 Task: Find connections with filter location Mandurah with filter topic #Hiringandpromotionwith filter profile language French with filter current company ABC Consultants with filter school Bengal Institute of Business Studies with filter industry Airlines and Aviation with filter service category Technical with filter keywords title Painter
Action: Mouse moved to (498, 94)
Screenshot: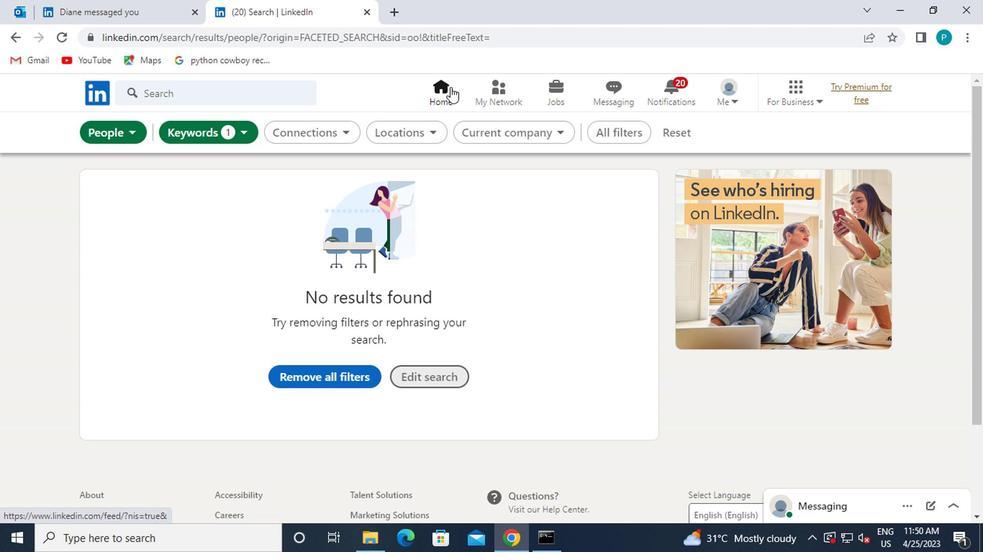 
Action: Mouse pressed left at (498, 94)
Screenshot: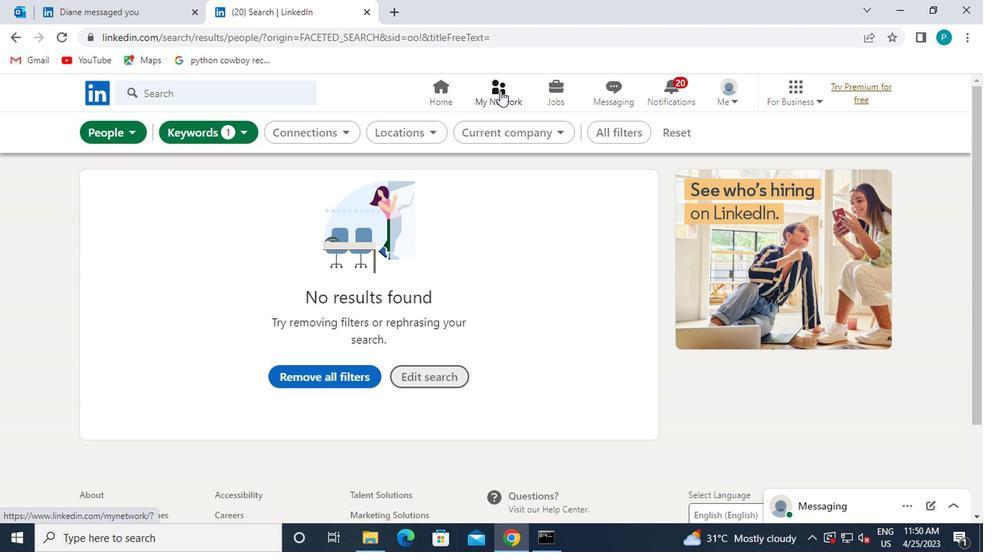 
Action: Mouse moved to (188, 170)
Screenshot: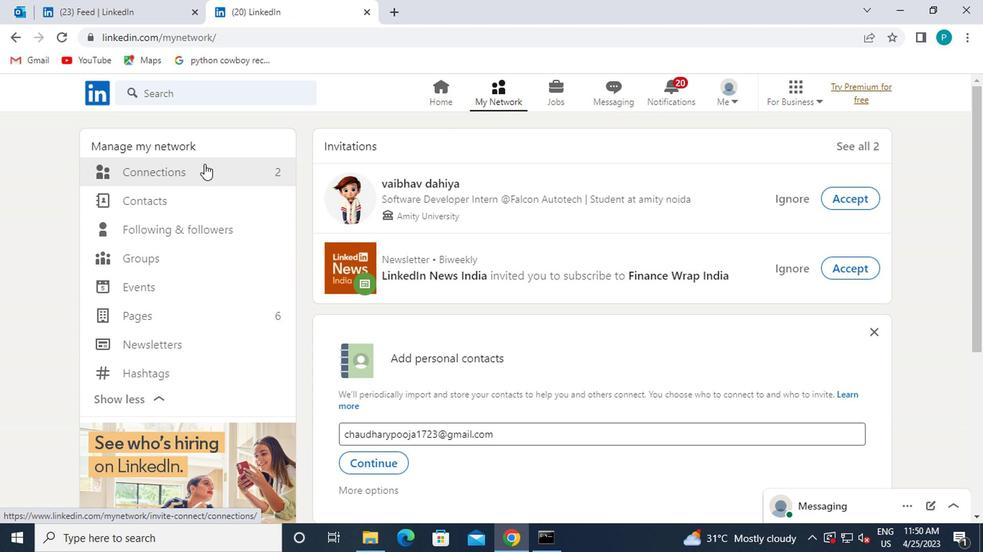 
Action: Mouse pressed left at (188, 170)
Screenshot: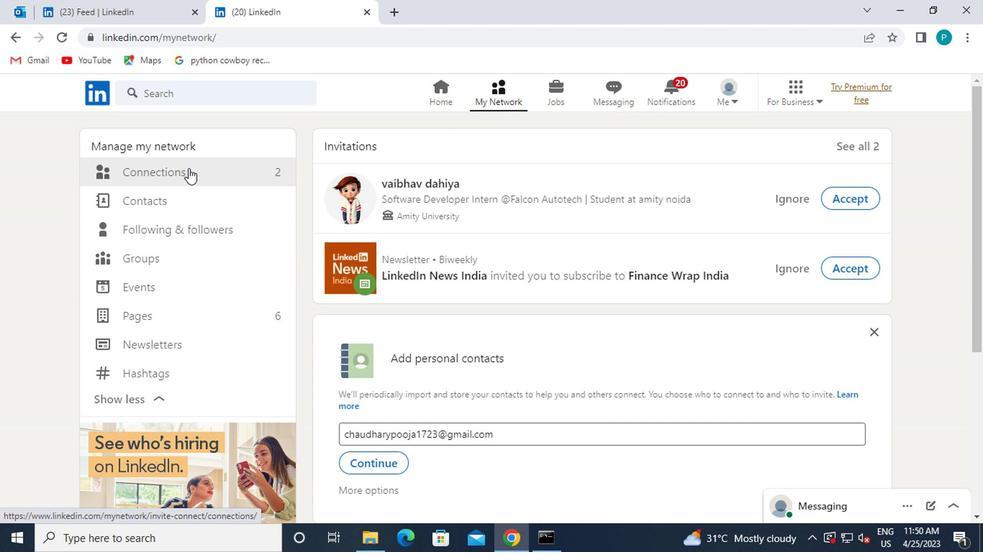 
Action: Mouse moved to (597, 174)
Screenshot: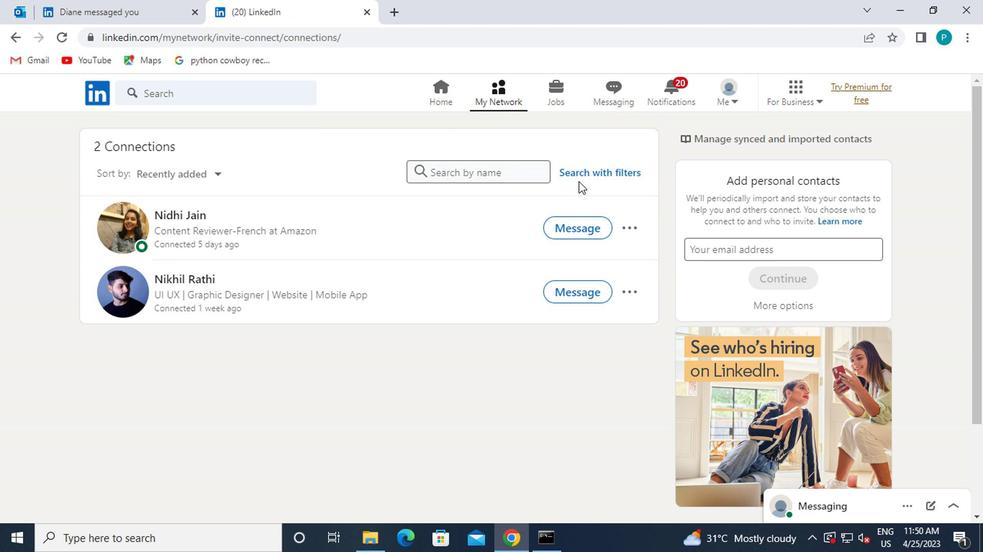 
Action: Mouse pressed left at (597, 174)
Screenshot: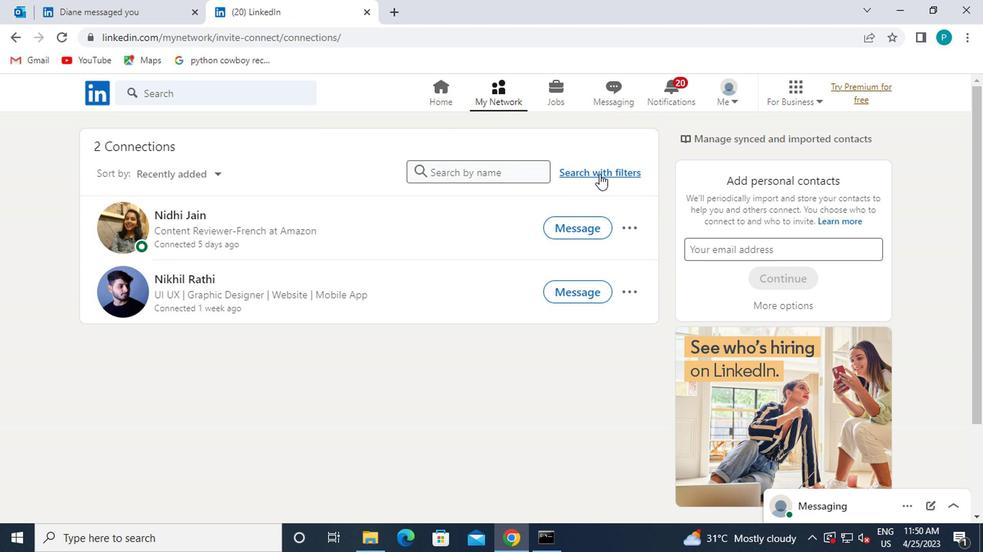 
Action: Mouse moved to (481, 135)
Screenshot: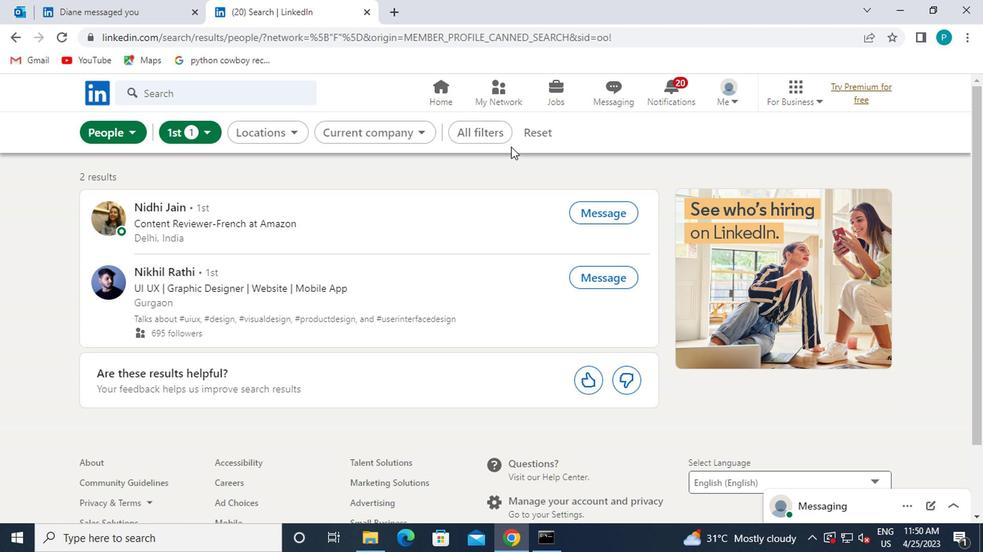 
Action: Mouse pressed left at (481, 135)
Screenshot: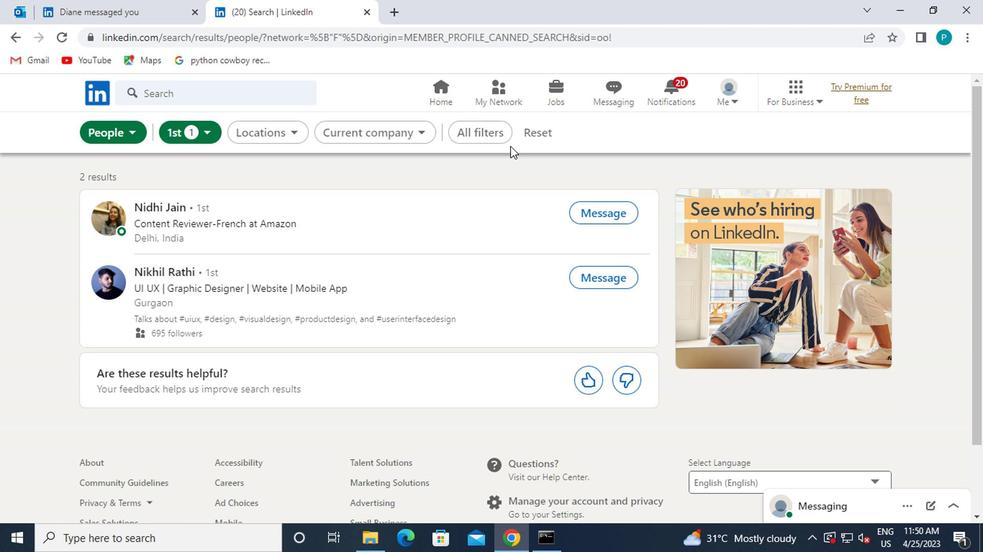 
Action: Mouse moved to (696, 339)
Screenshot: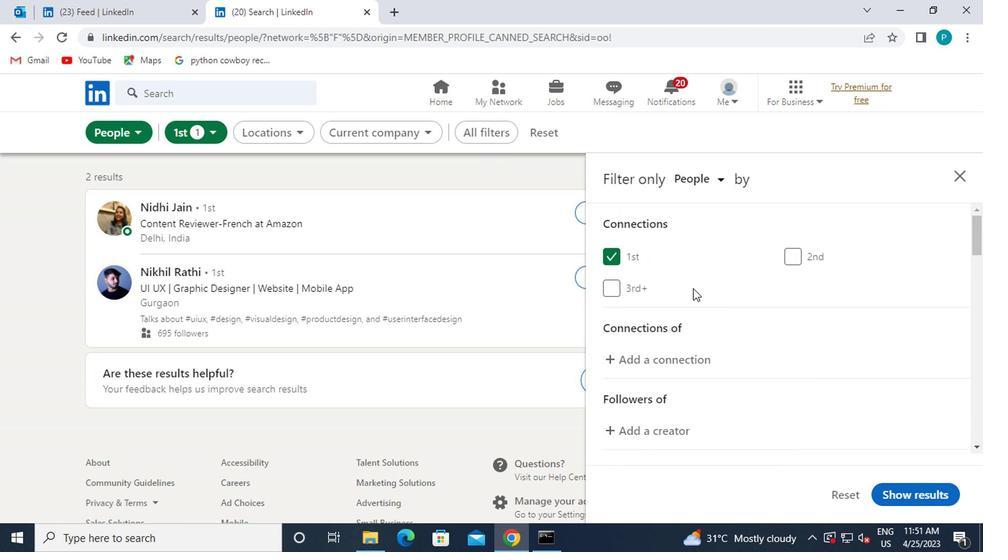 
Action: Mouse scrolled (696, 338) with delta (0, 0)
Screenshot: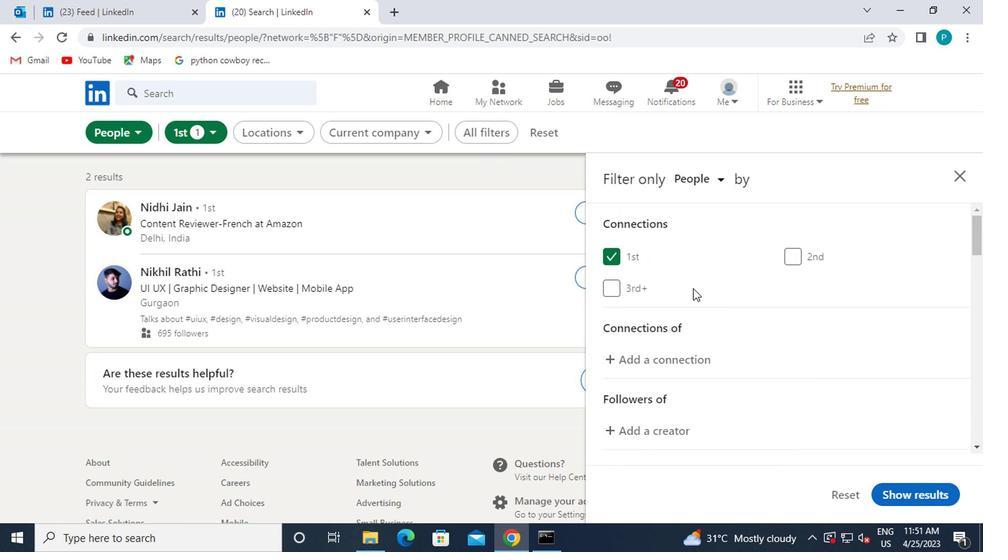 
Action: Mouse moved to (696, 340)
Screenshot: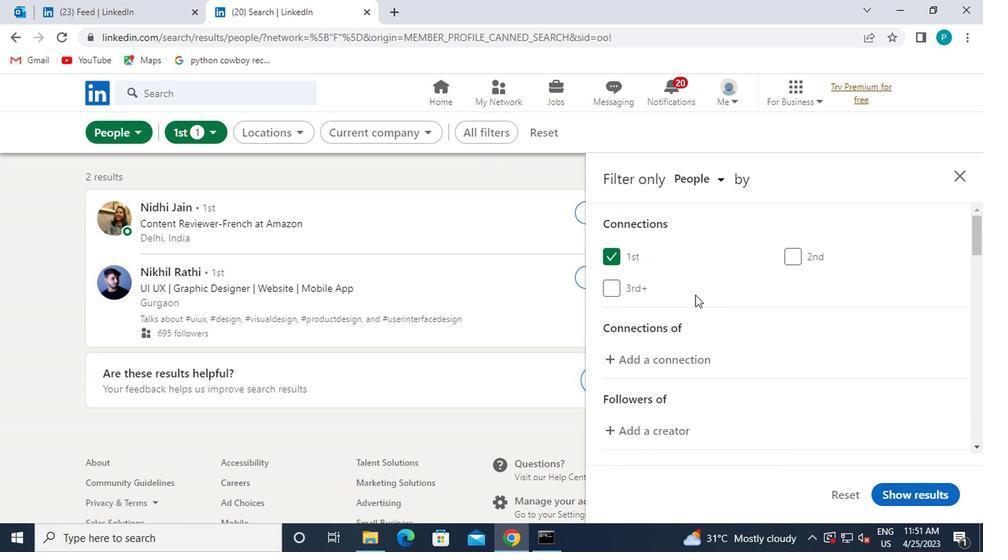 
Action: Mouse scrolled (696, 340) with delta (0, 0)
Screenshot: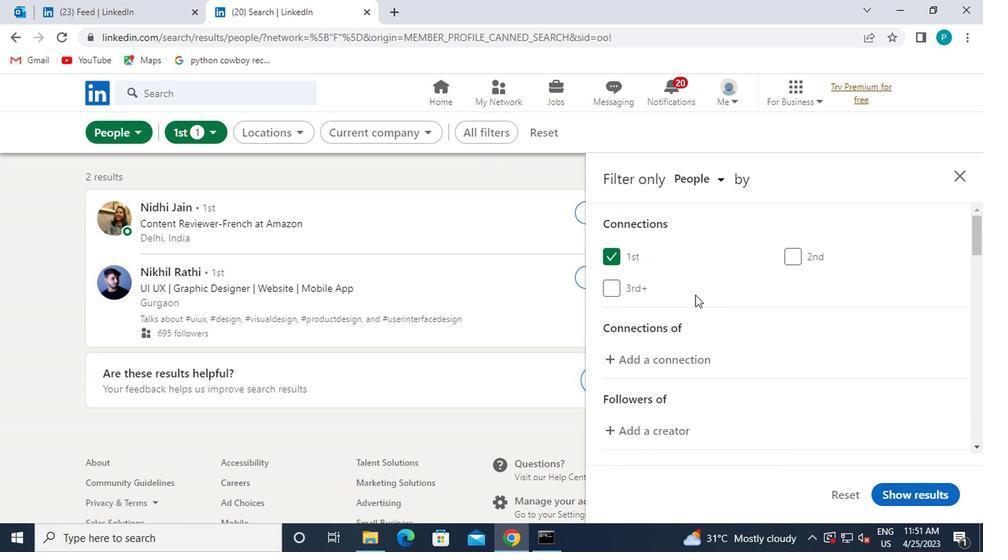 
Action: Mouse moved to (796, 383)
Screenshot: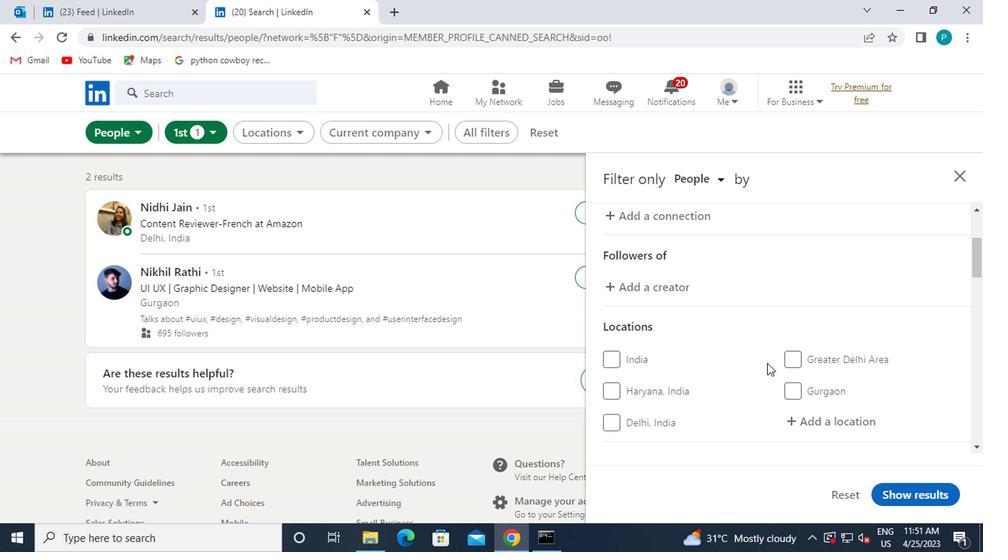 
Action: Mouse scrolled (796, 382) with delta (0, 0)
Screenshot: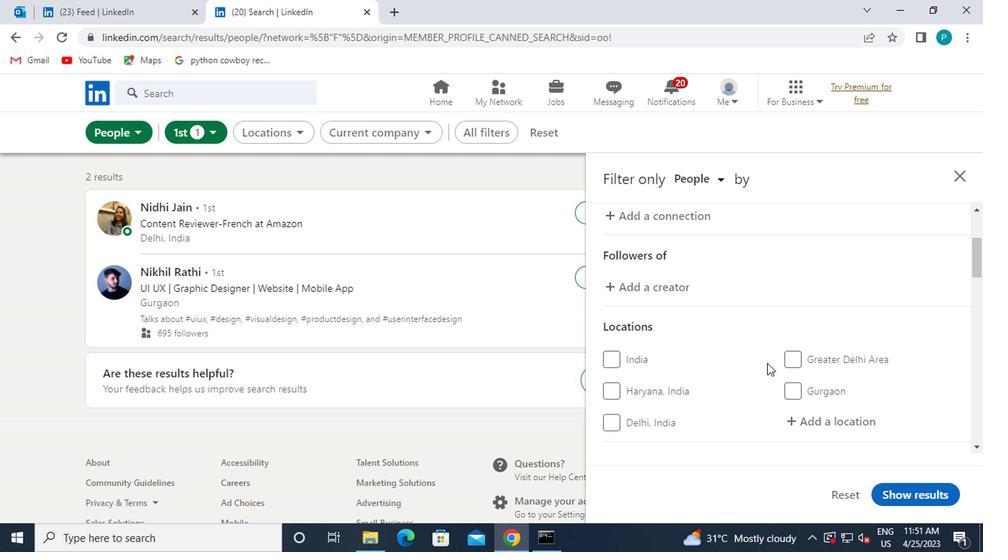 
Action: Mouse moved to (789, 359)
Screenshot: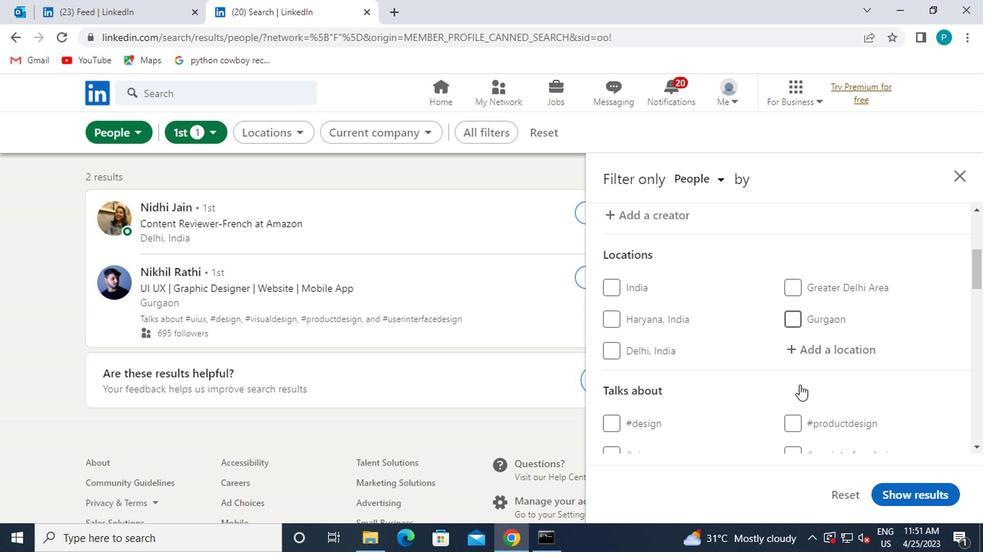
Action: Mouse pressed left at (789, 359)
Screenshot: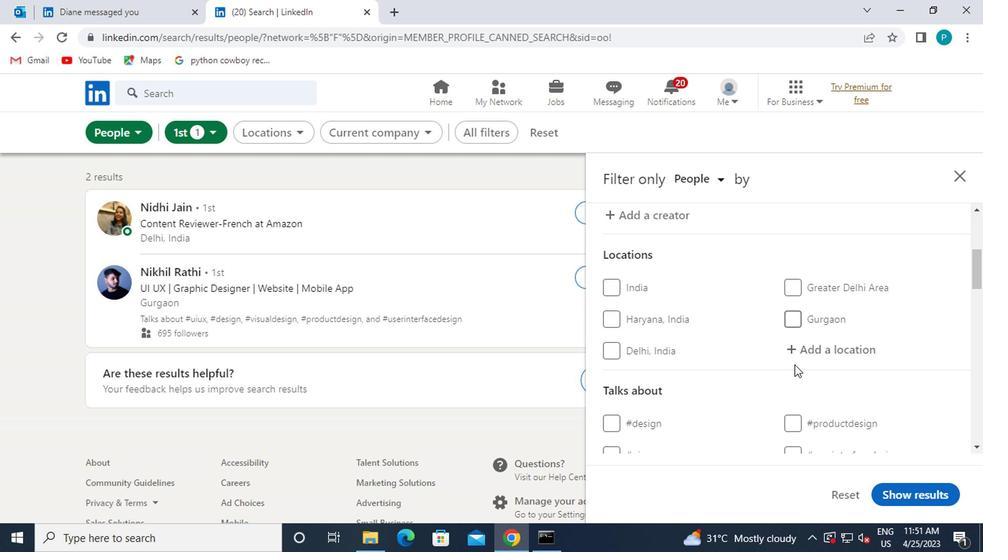 
Action: Mouse moved to (800, 344)
Screenshot: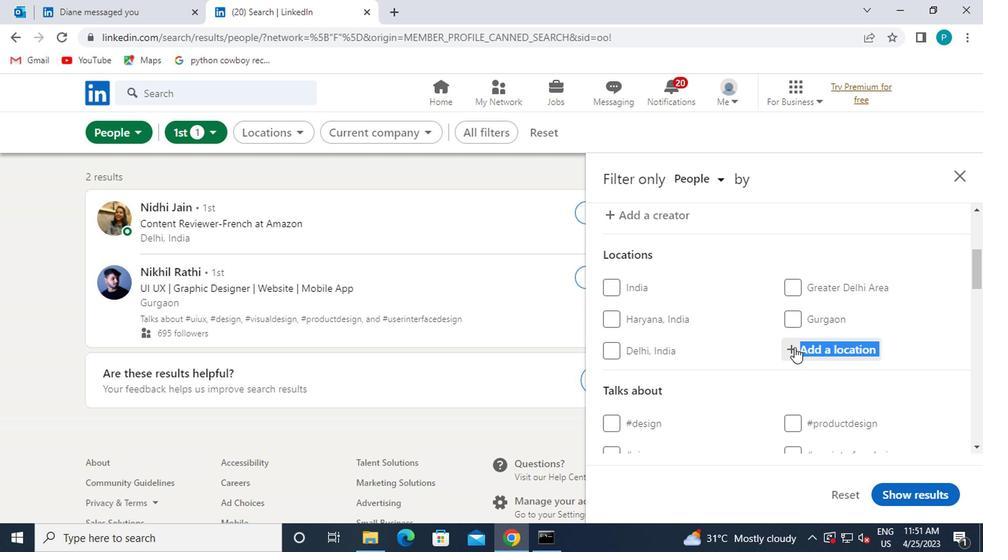 
Action: Mouse pressed left at (800, 344)
Screenshot: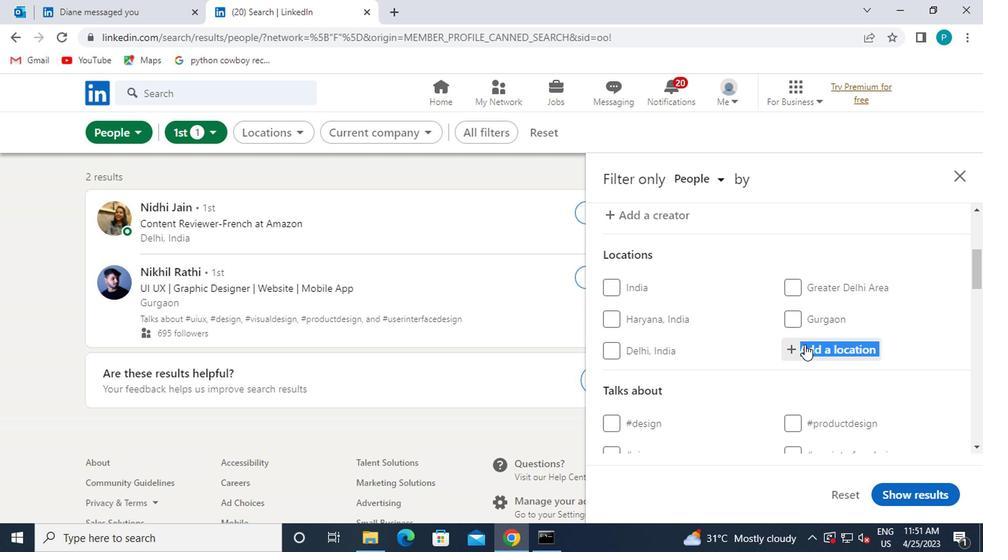 
Action: Mouse moved to (803, 335)
Screenshot: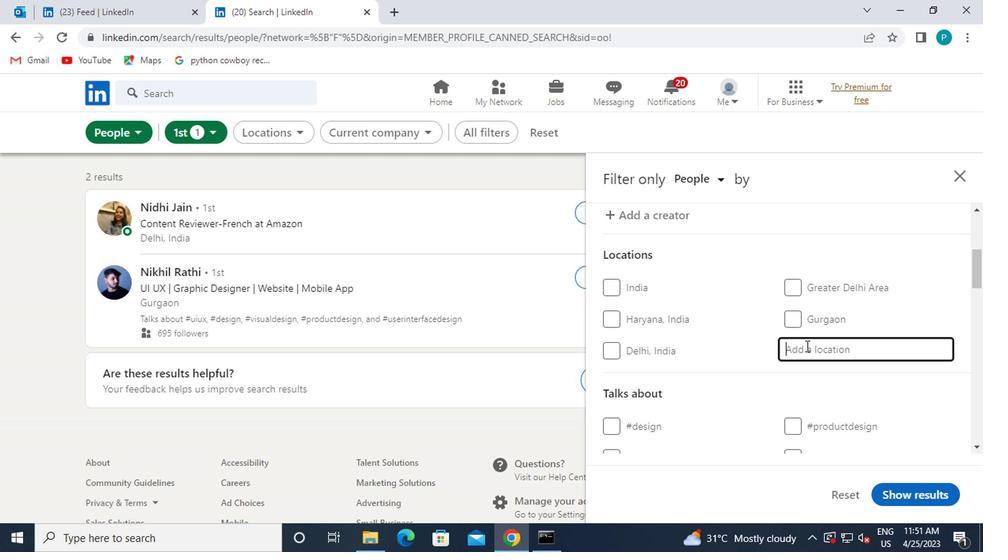 
Action: Key pressed <Key.caps_lock>m<Key.caps_lock>andurah
Screenshot: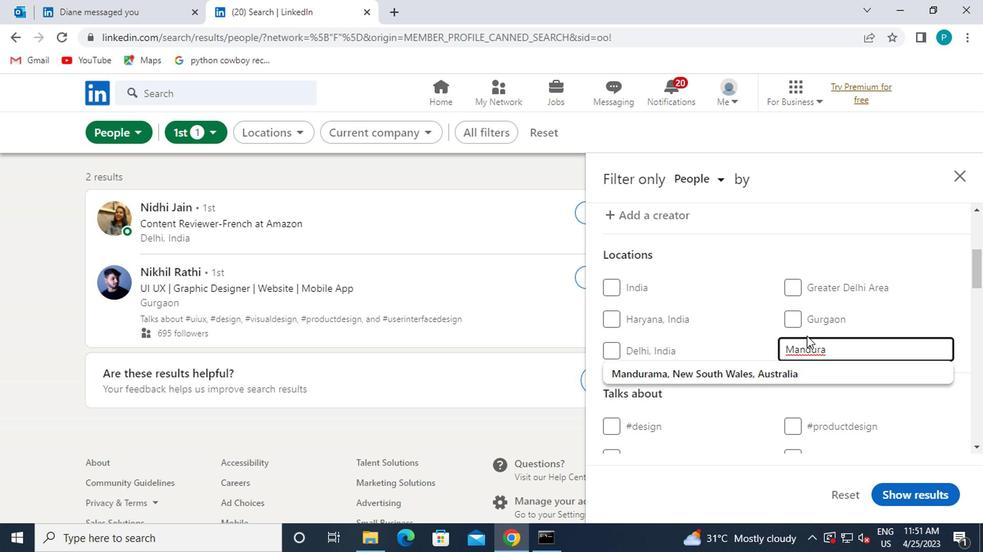 
Action: Mouse moved to (847, 360)
Screenshot: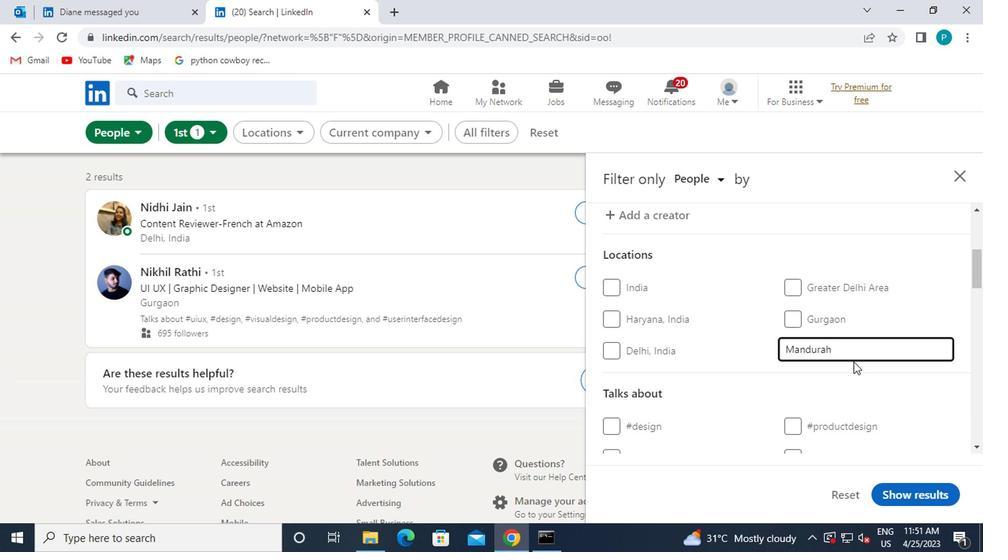 
Action: Mouse scrolled (847, 359) with delta (0, -1)
Screenshot: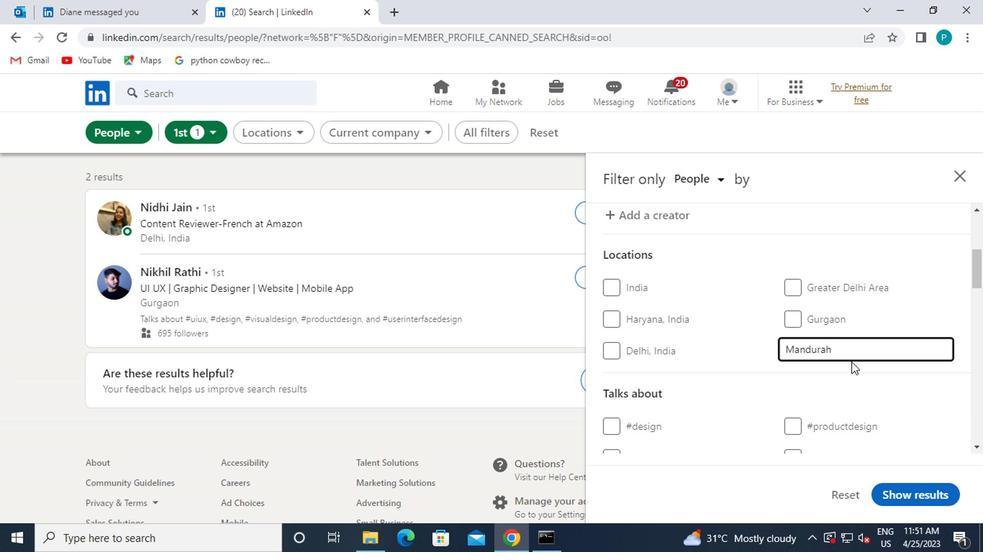 
Action: Mouse moved to (751, 346)
Screenshot: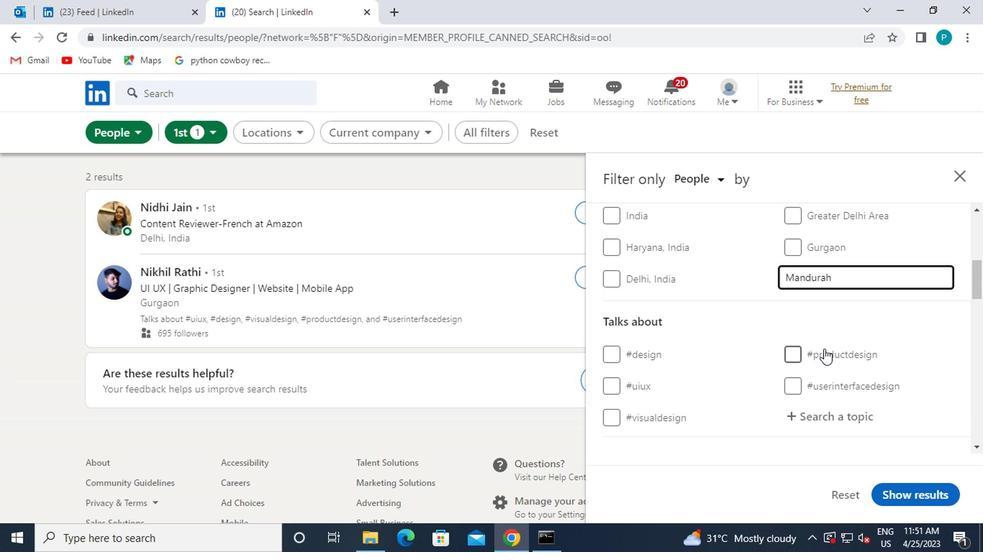 
Action: Mouse scrolled (751, 346) with delta (0, 0)
Screenshot: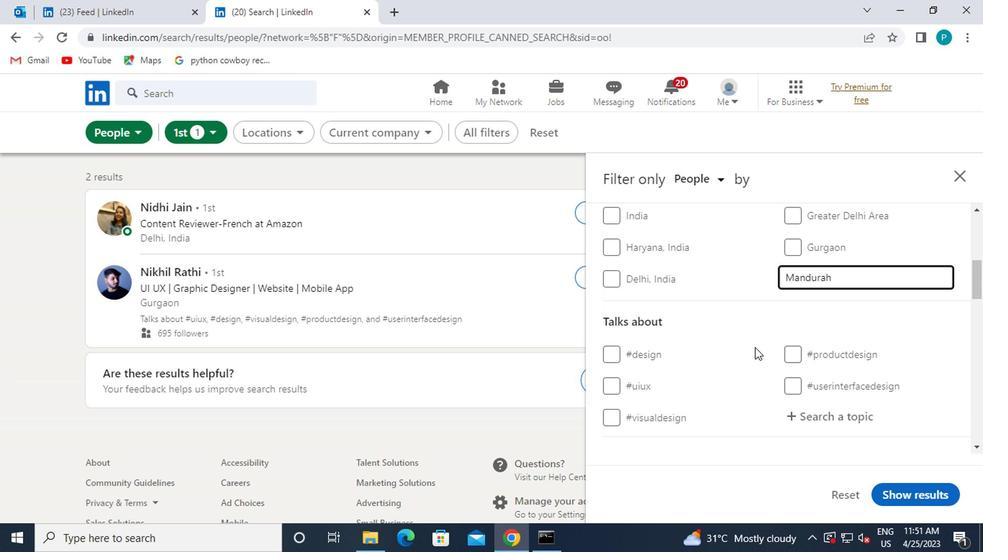 
Action: Mouse moved to (798, 353)
Screenshot: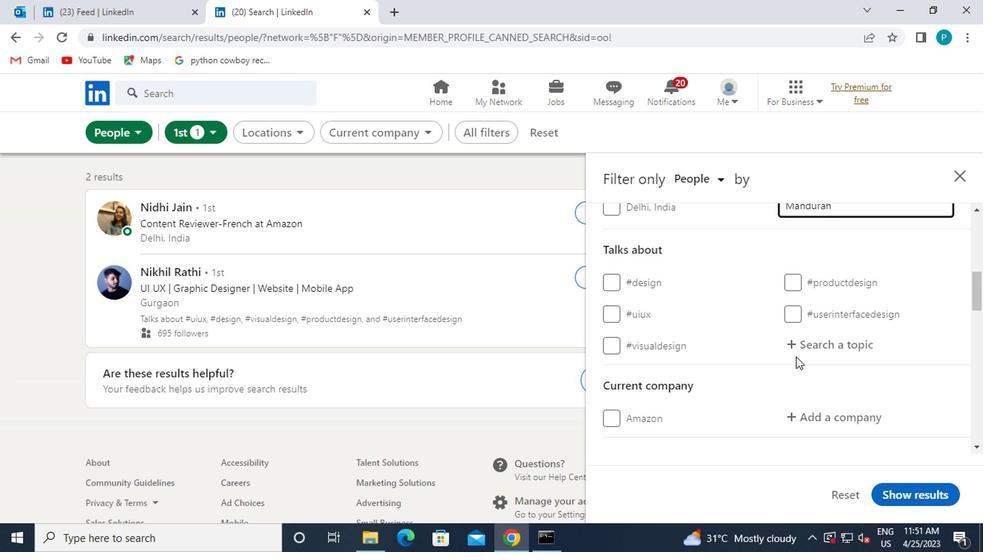 
Action: Mouse pressed left at (798, 353)
Screenshot: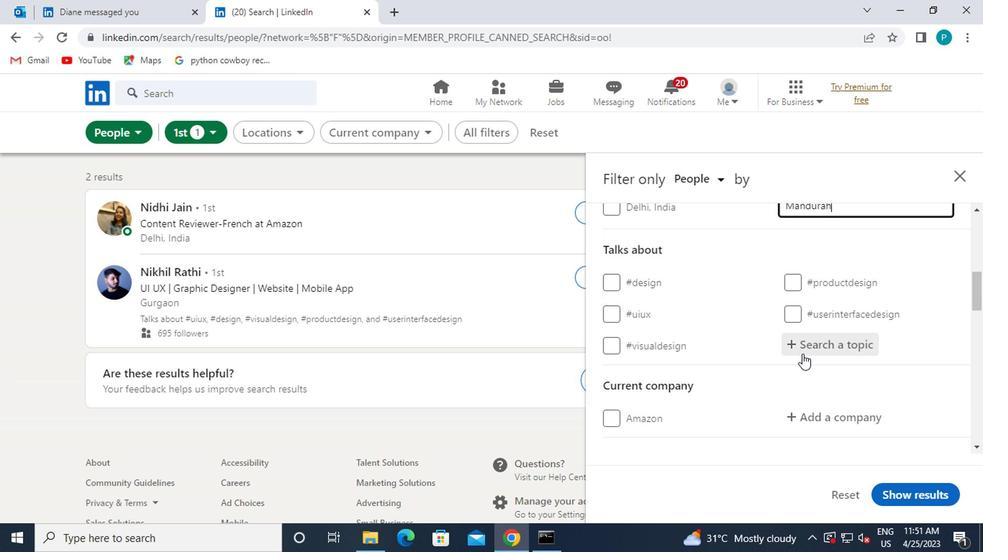 
Action: Key pressed <Key.shift><Key.shift><Key.shift><Key.shift>#<Key.caps_lock>H<Key.caps_lock>IE<Key.backspace>RINGANDPROMP<Key.backspace>OTION
Screenshot: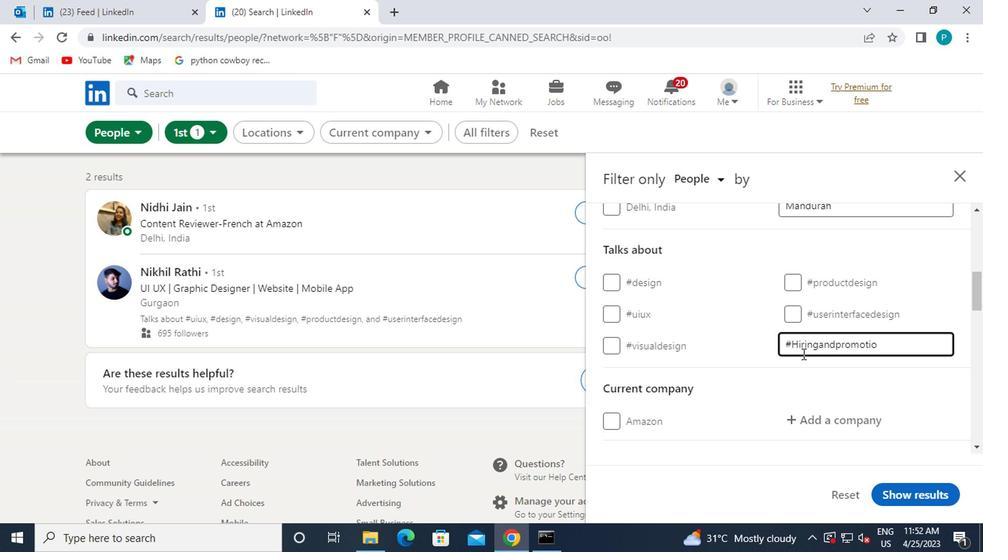 
Action: Mouse moved to (738, 398)
Screenshot: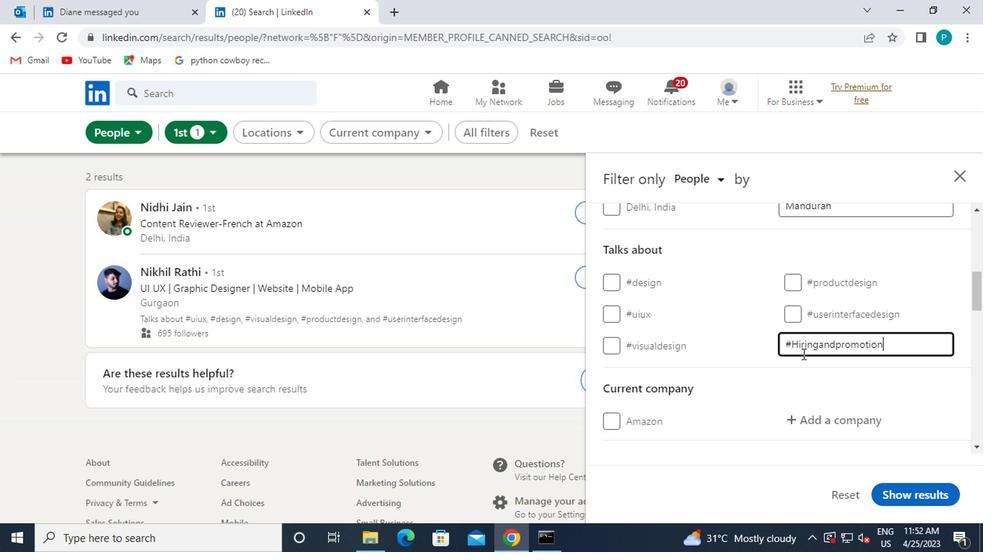 
Action: Mouse scrolled (738, 397) with delta (0, 0)
Screenshot: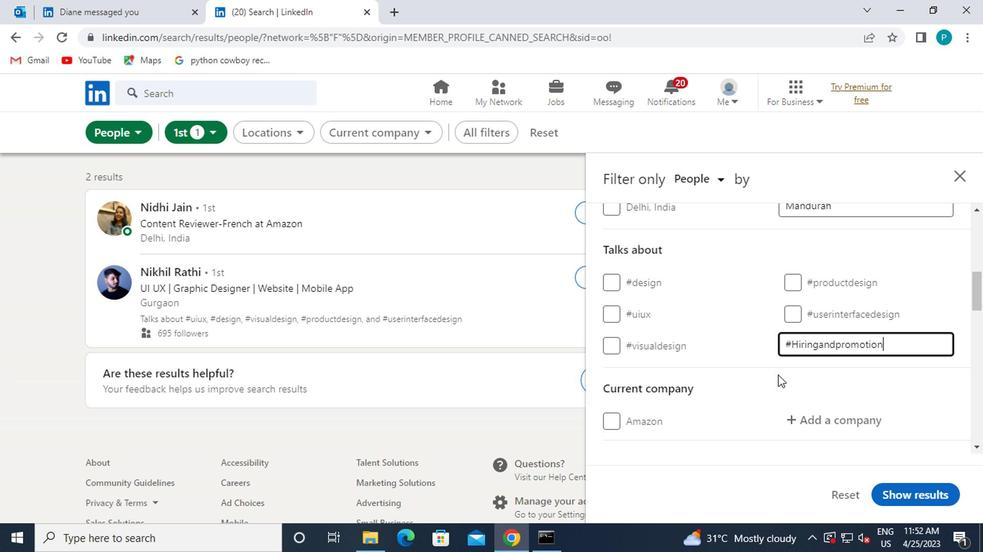 
Action: Mouse scrolled (738, 397) with delta (0, 0)
Screenshot: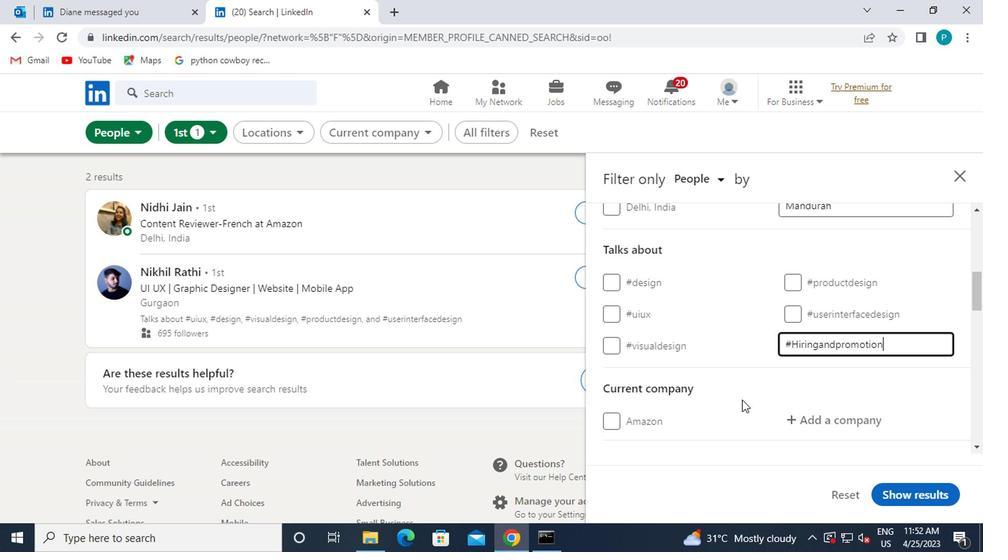 
Action: Mouse moved to (793, 278)
Screenshot: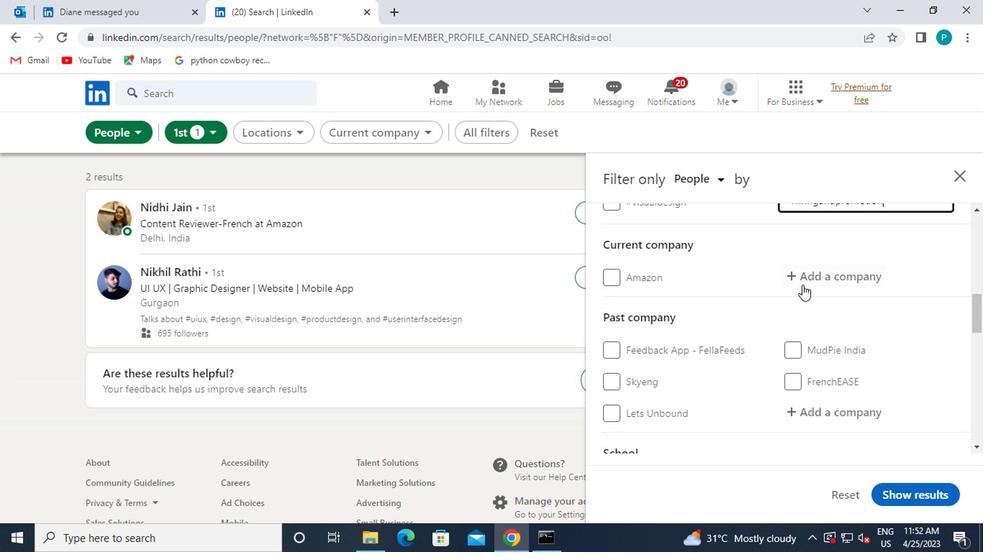 
Action: Mouse pressed left at (793, 278)
Screenshot: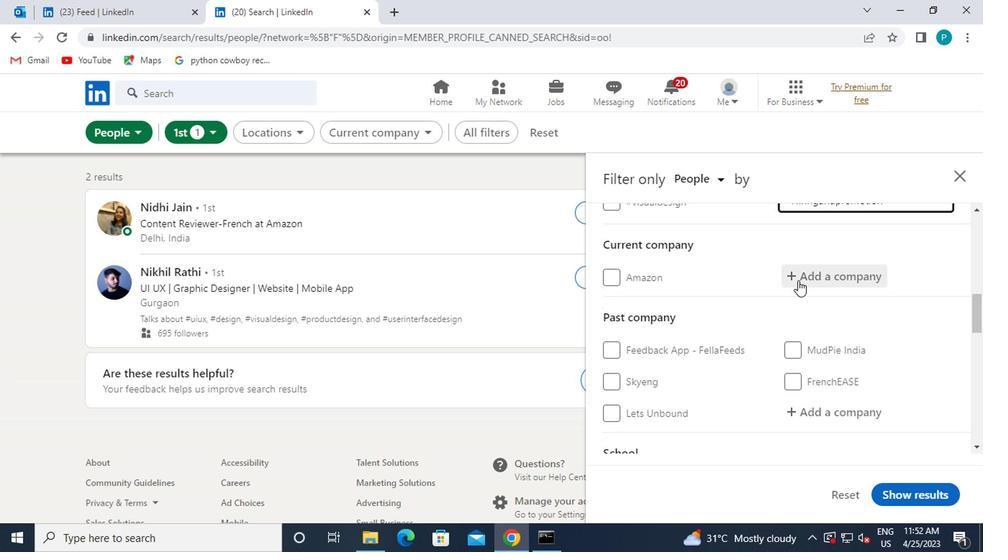 
Action: Key pressed <Key.caps_lock>ABC<Key.space>CO
Screenshot: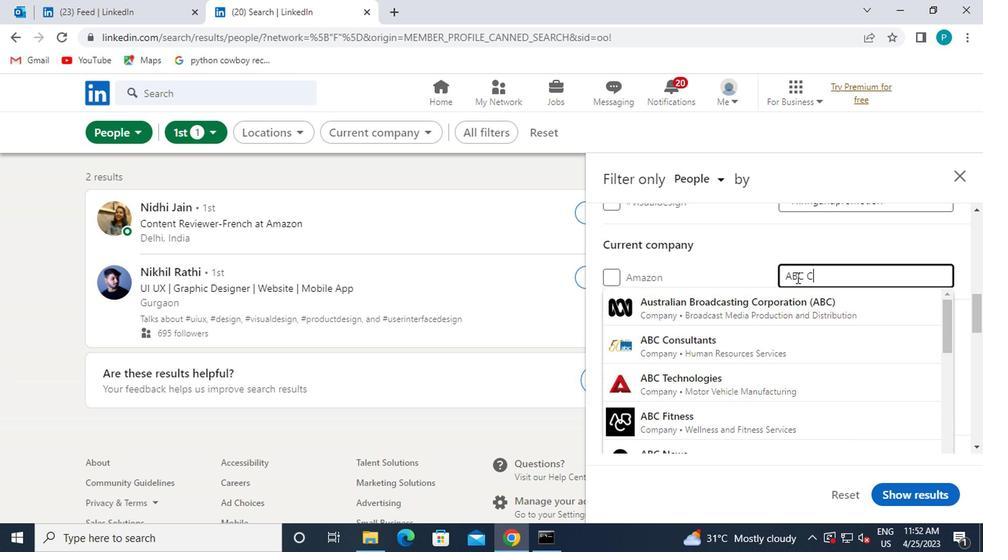 
Action: Mouse moved to (718, 303)
Screenshot: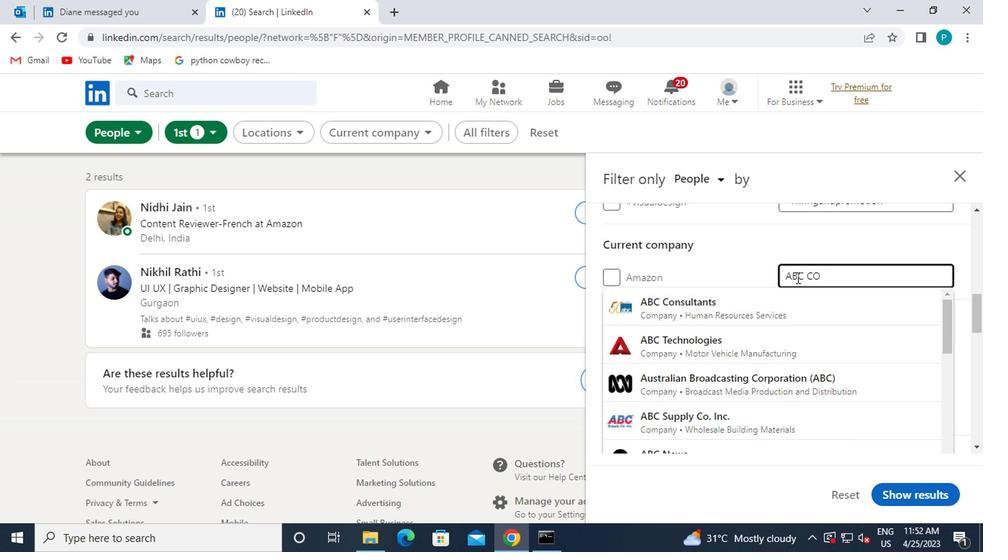 
Action: Mouse pressed left at (718, 303)
Screenshot: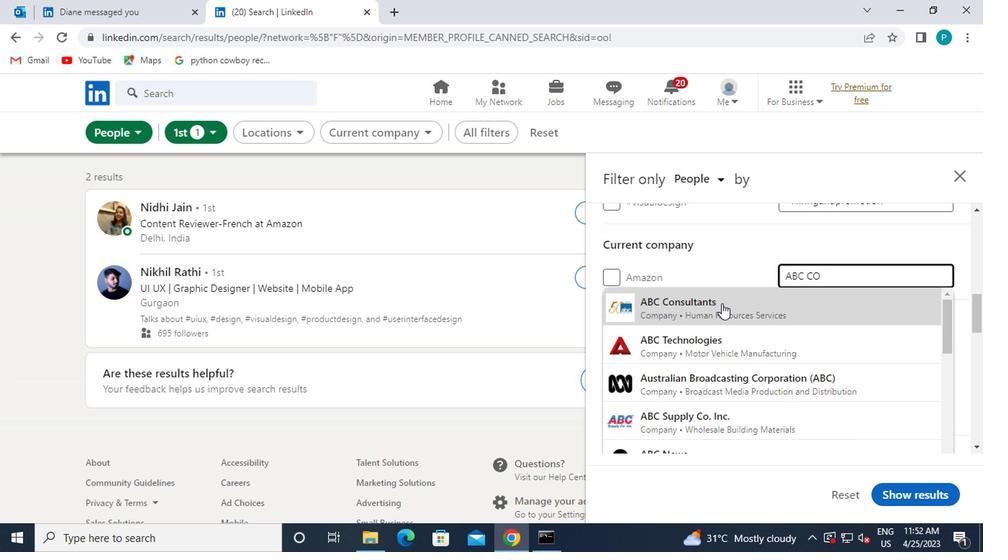 
Action: Mouse scrolled (718, 302) with delta (0, -1)
Screenshot: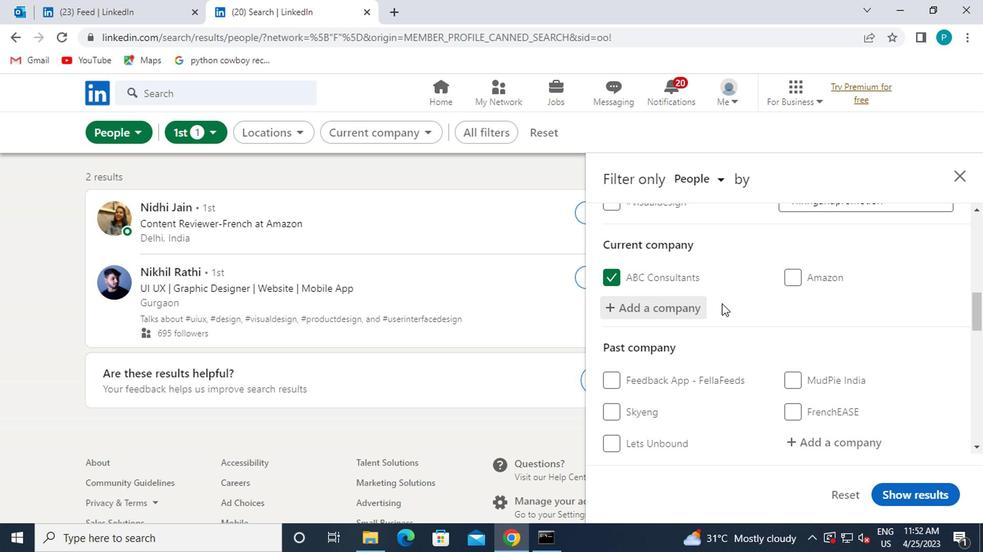 
Action: Mouse moved to (808, 368)
Screenshot: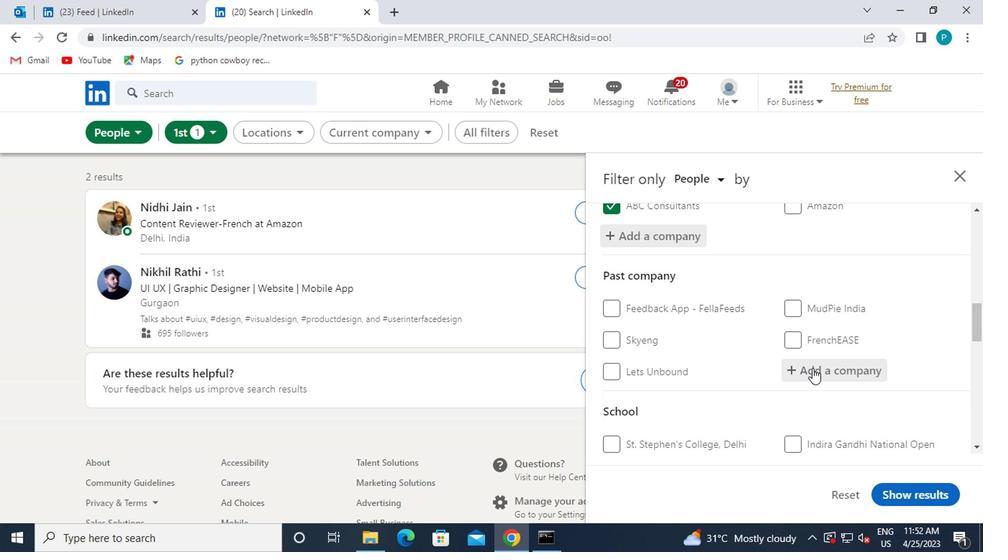 
Action: Mouse scrolled (808, 367) with delta (0, -1)
Screenshot: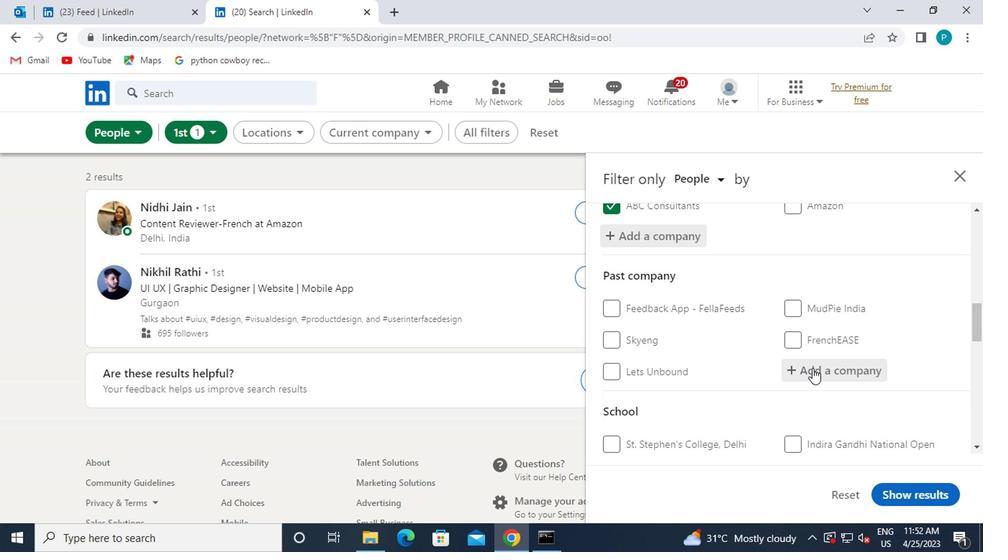 
Action: Mouse moved to (808, 368)
Screenshot: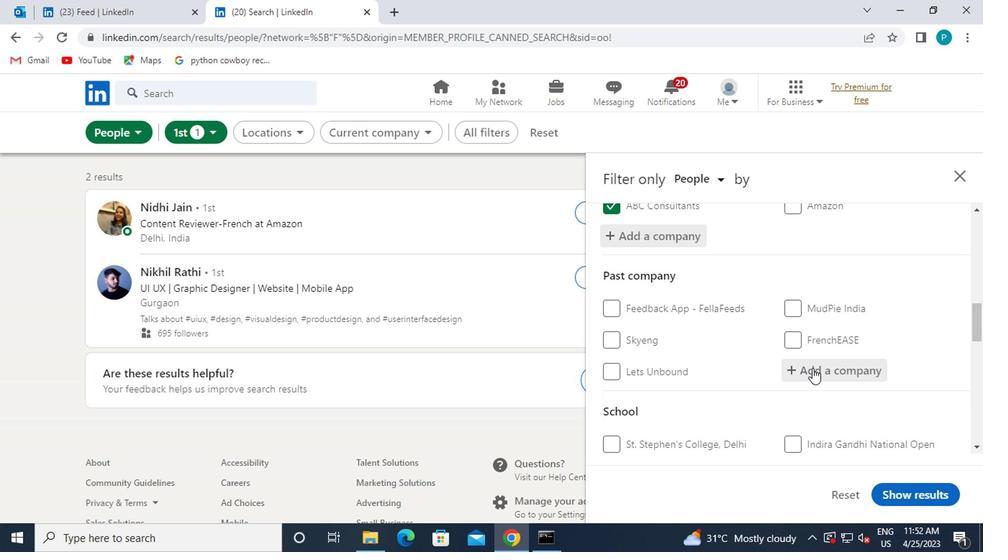 
Action: Mouse scrolled (808, 367) with delta (0, -1)
Screenshot: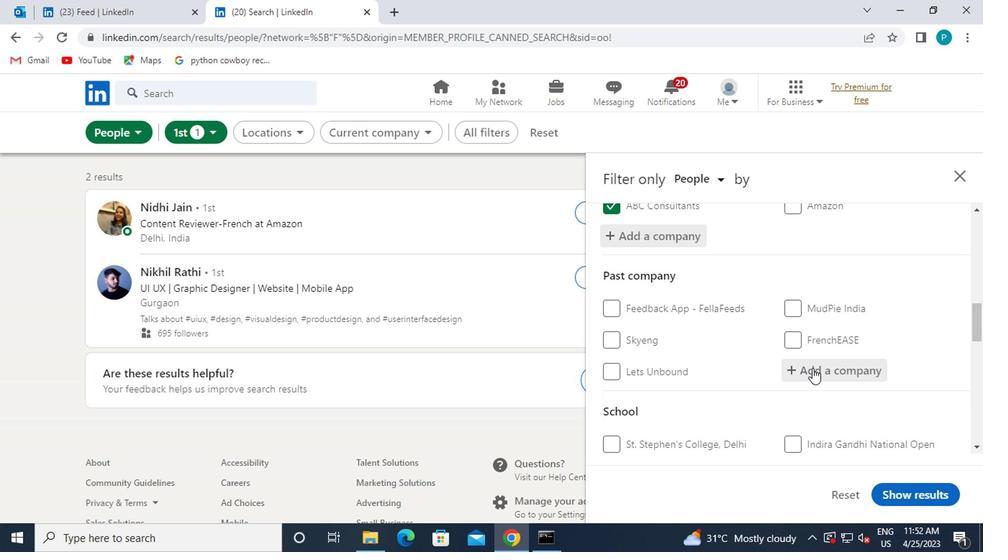 
Action: Mouse moved to (816, 381)
Screenshot: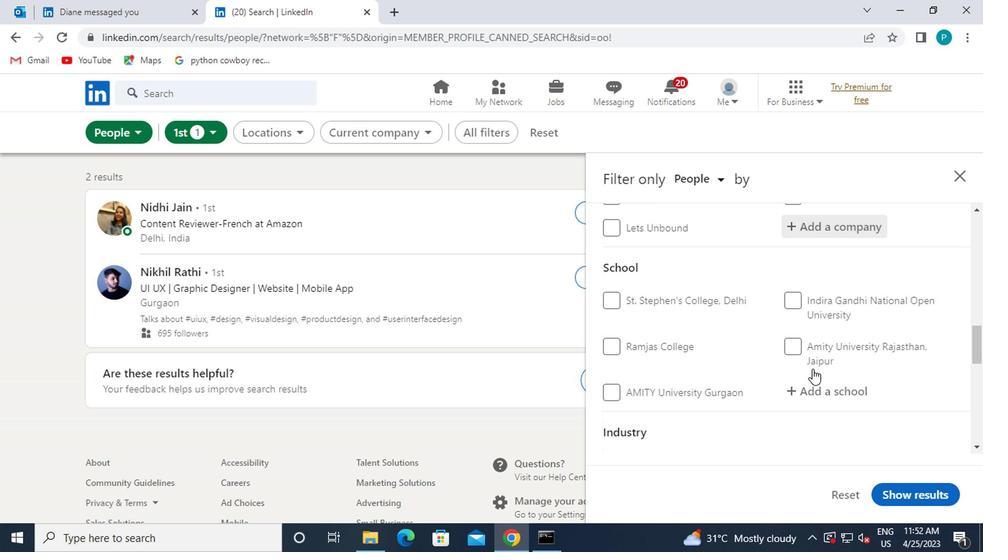 
Action: Mouse pressed left at (816, 381)
Screenshot: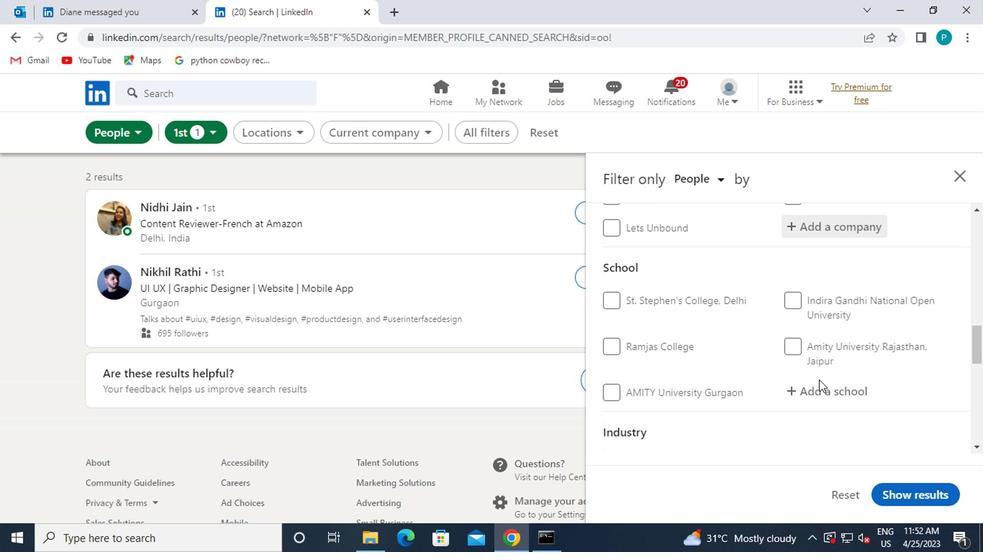 
Action: Mouse moved to (820, 381)
Screenshot: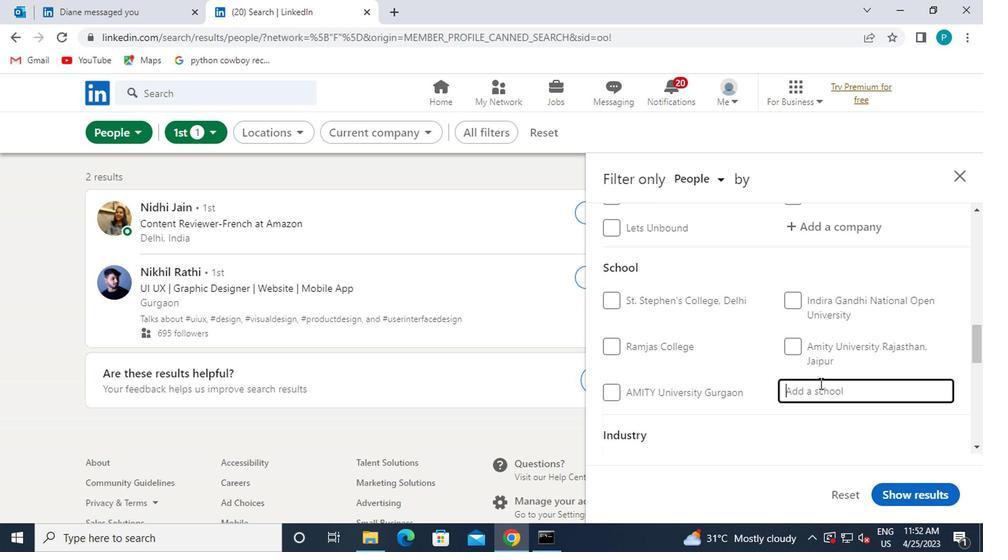 
Action: Key pressed <Key.caps_lock>BE<Key.backspace><Key.backspace>
Screenshot: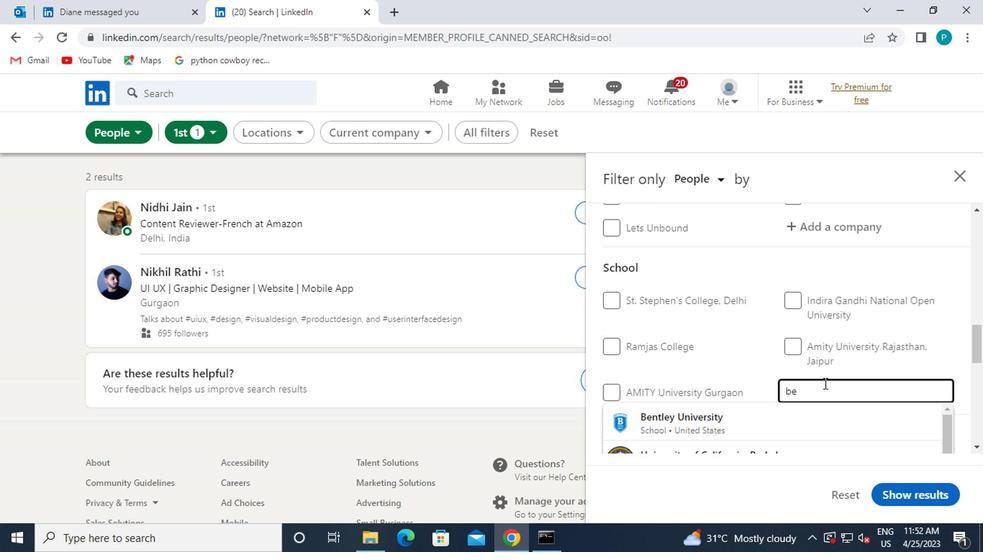 
Action: Mouse moved to (820, 381)
Screenshot: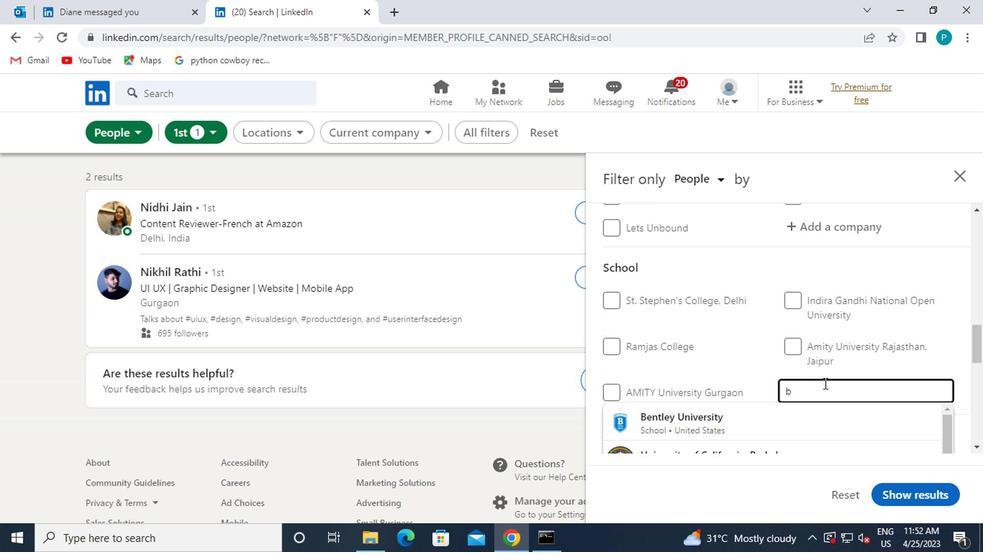
Action: Key pressed <Key.caps_lock>B<Key.caps_lock>ENGAL
Screenshot: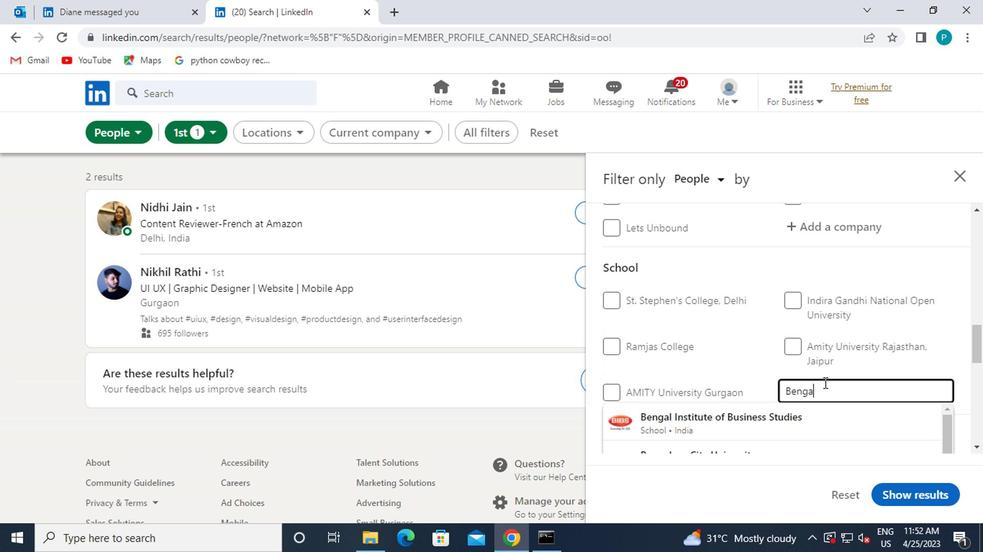
Action: Mouse moved to (745, 344)
Screenshot: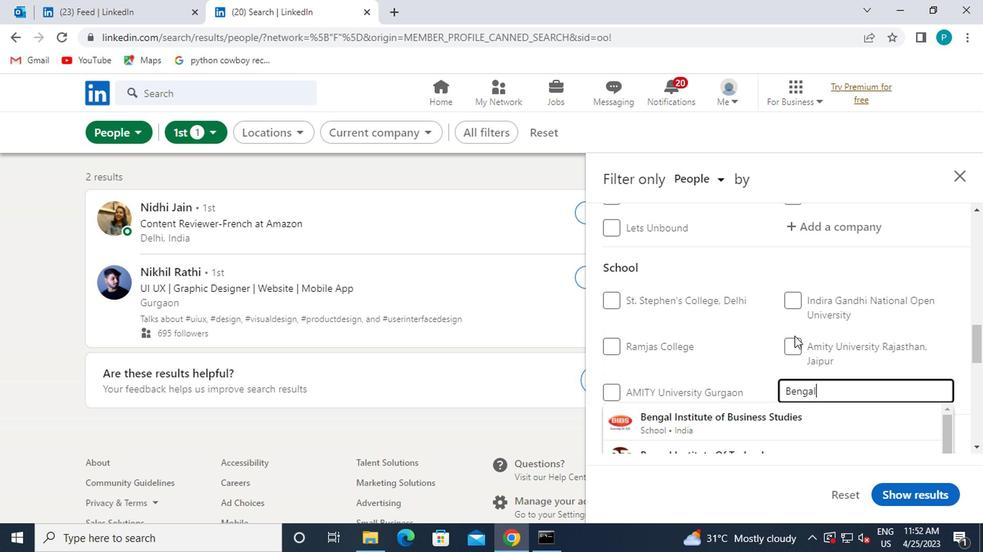 
Action: Mouse scrolled (745, 344) with delta (0, 0)
Screenshot: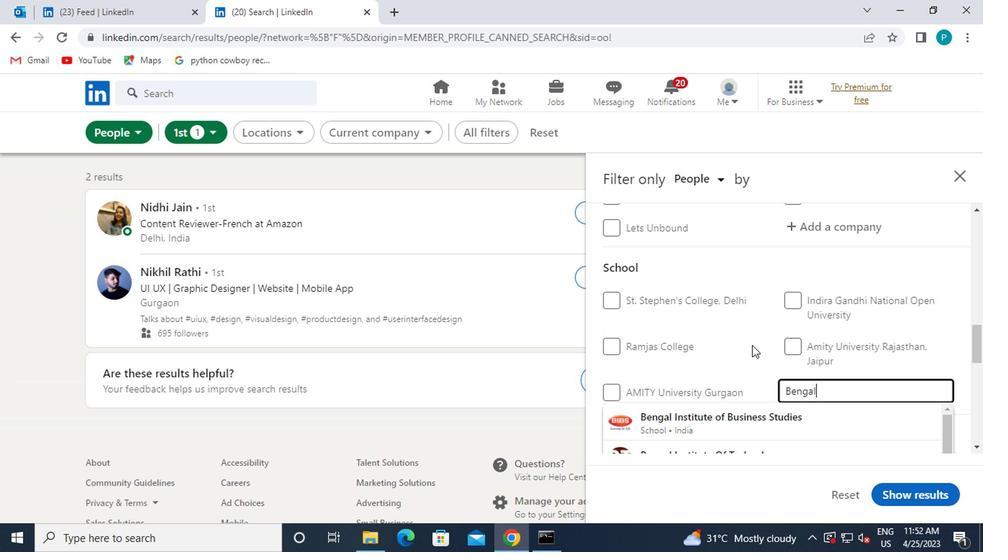 
Action: Mouse pressed left at (745, 344)
Screenshot: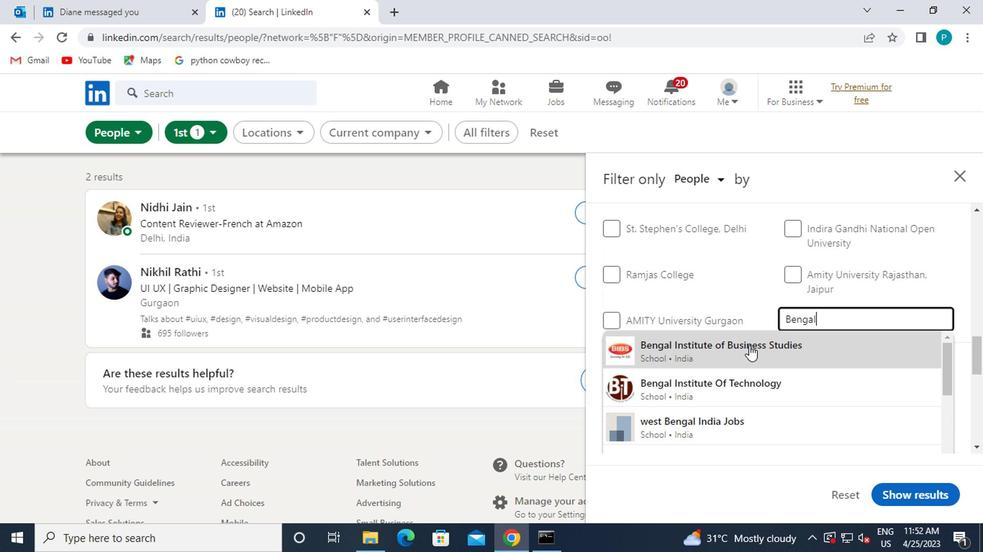 
Action: Mouse moved to (747, 347)
Screenshot: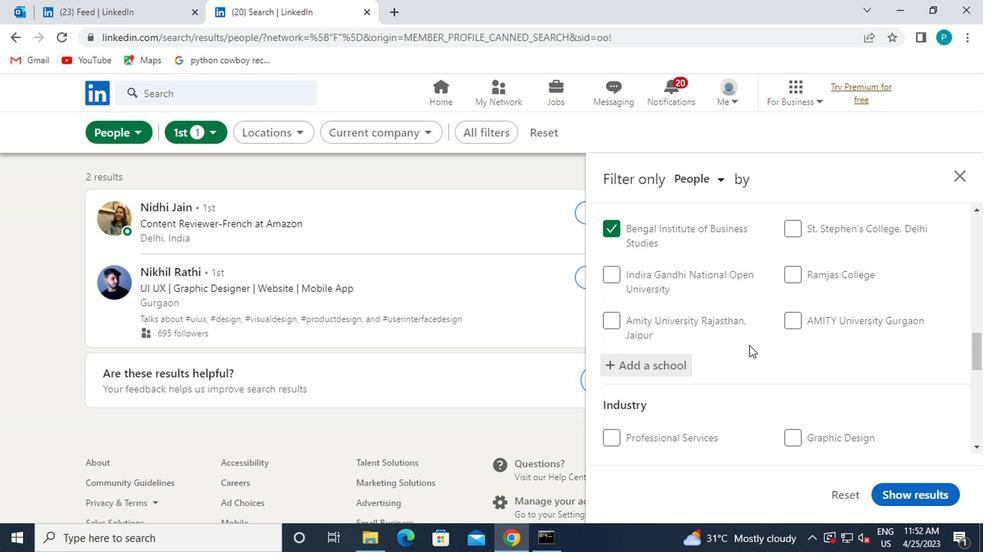 
Action: Mouse scrolled (747, 346) with delta (0, -1)
Screenshot: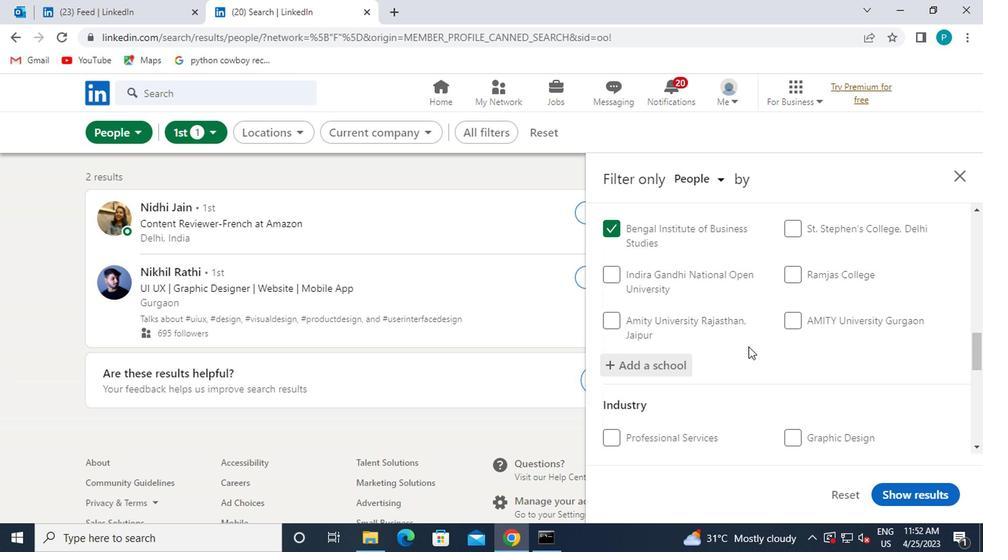 
Action: Mouse moved to (690, 370)
Screenshot: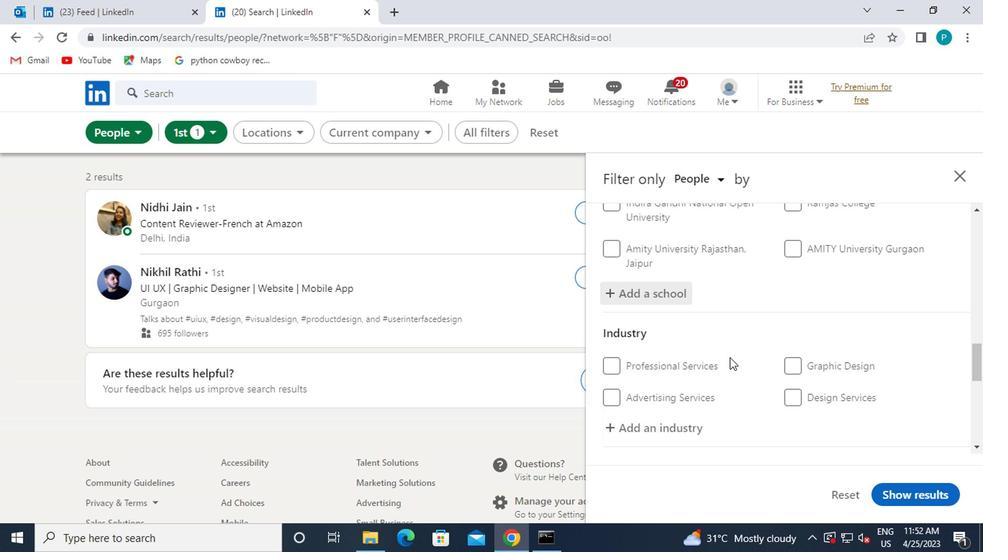 
Action: Mouse scrolled (690, 369) with delta (0, -1)
Screenshot: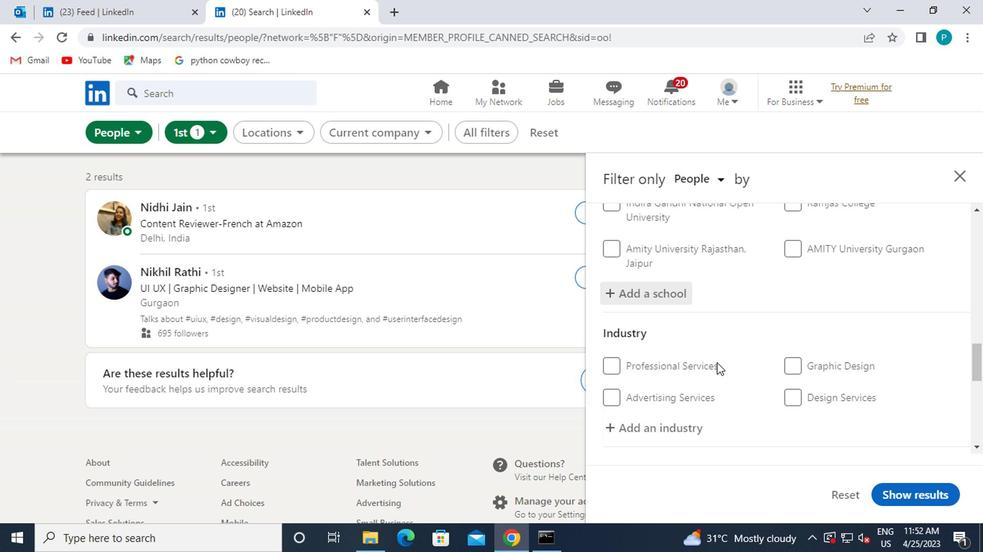 
Action: Mouse moved to (650, 359)
Screenshot: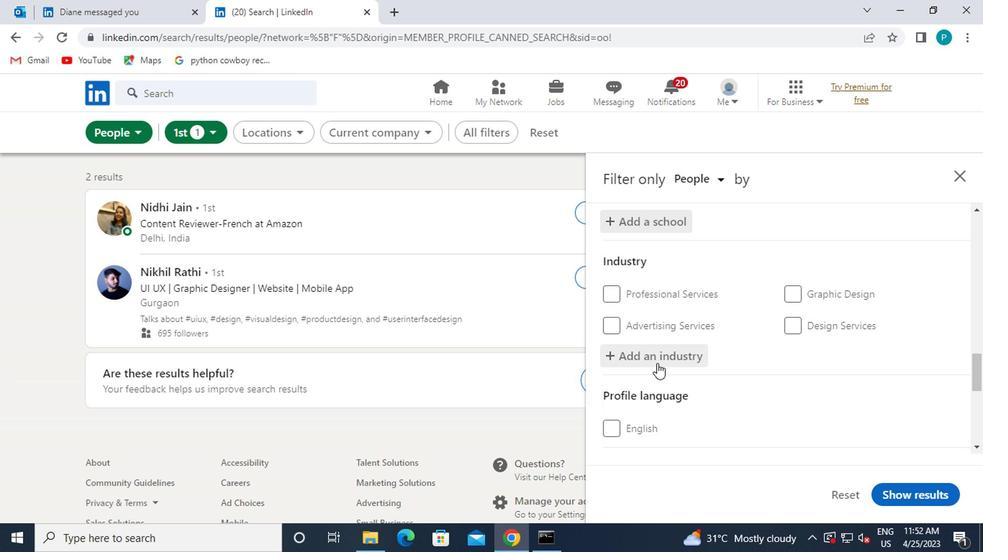 
Action: Mouse pressed left at (650, 359)
Screenshot: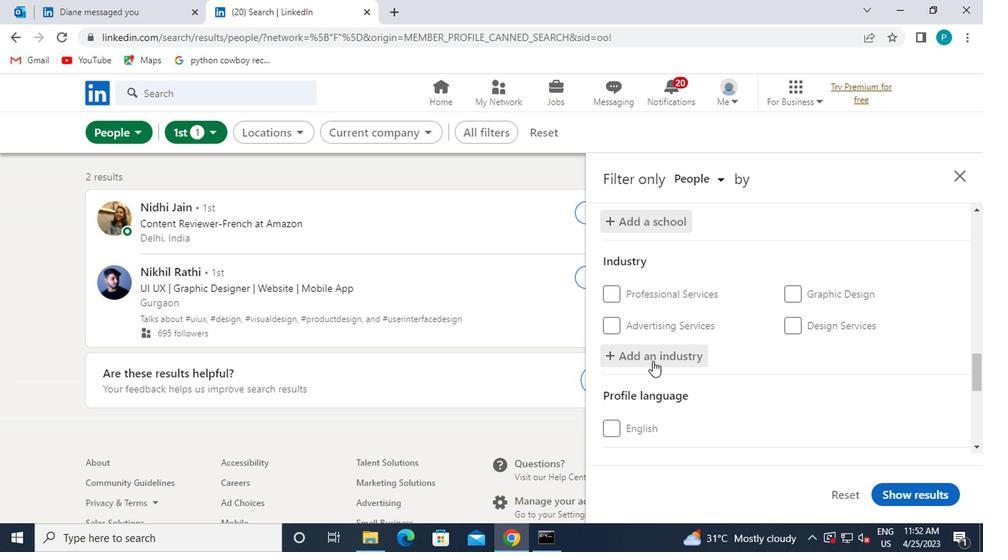 
Action: Mouse moved to (651, 359)
Screenshot: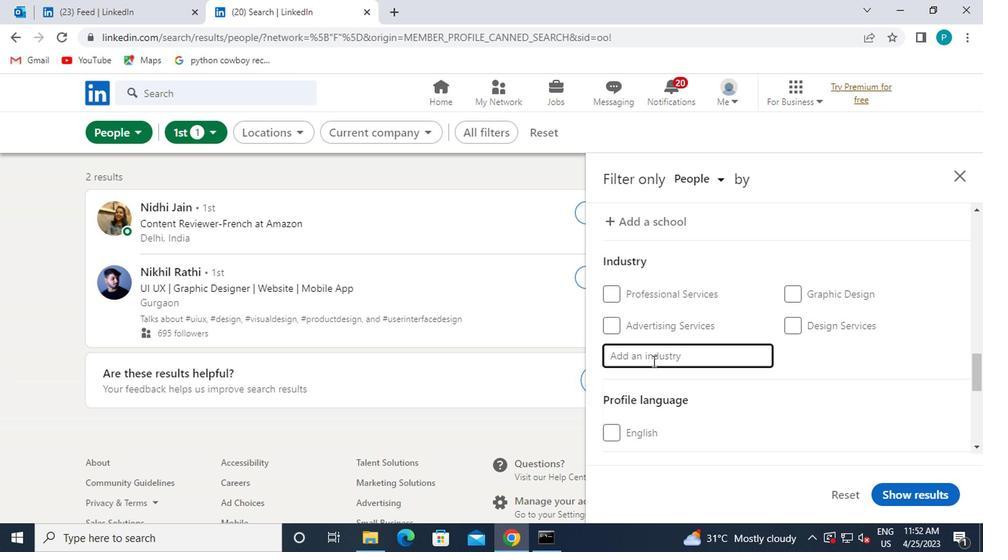 
Action: Key pressed <Key.caps_lock>A<Key.caps_lock>IRLINES<Key.space>AB<Key.backspace>ND<Key.space>AVIATION
Screenshot: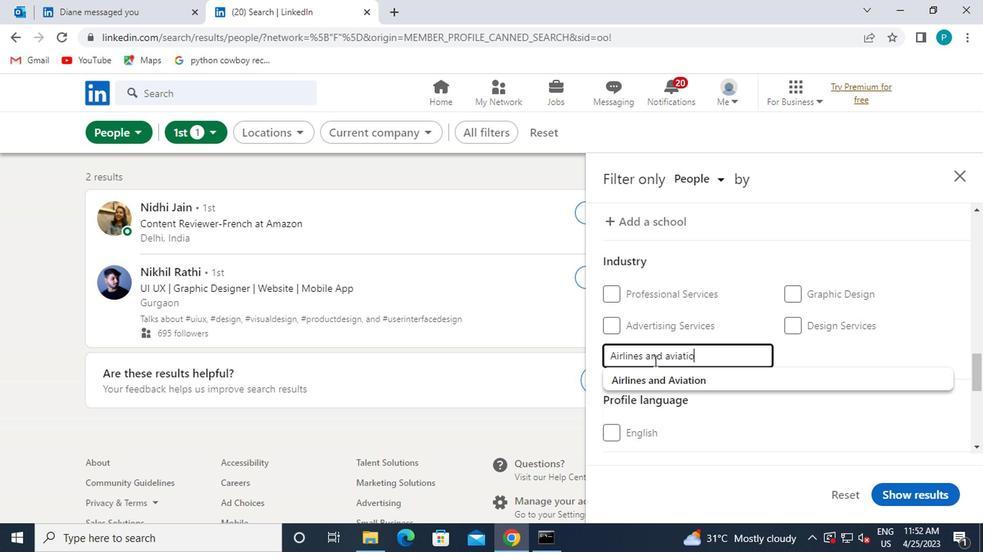 
Action: Mouse moved to (649, 373)
Screenshot: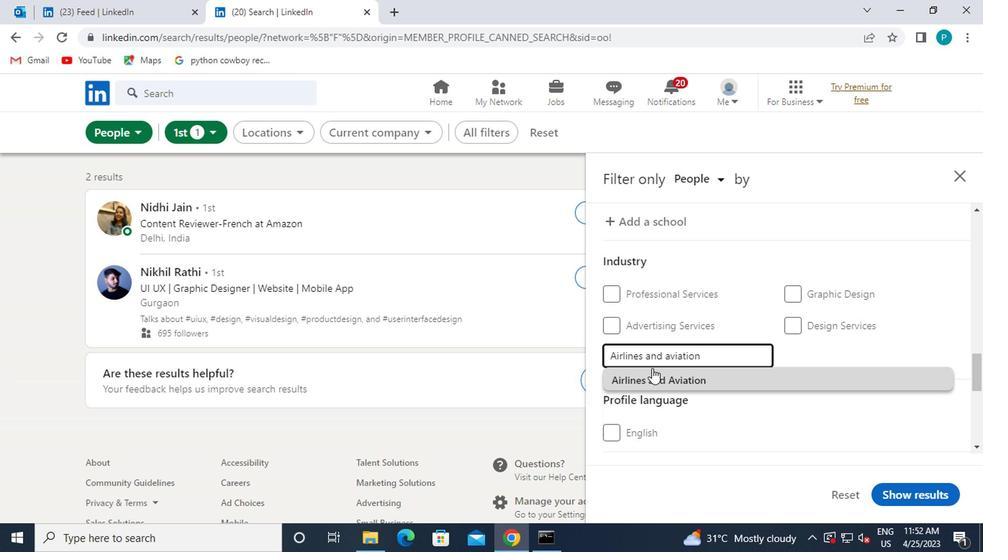 
Action: Mouse pressed left at (649, 373)
Screenshot: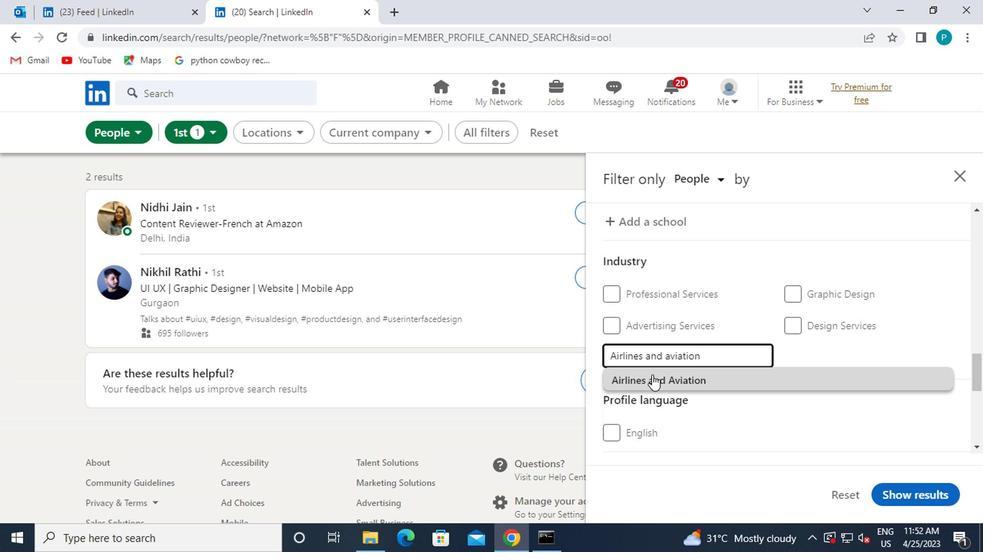 
Action: Mouse moved to (656, 377)
Screenshot: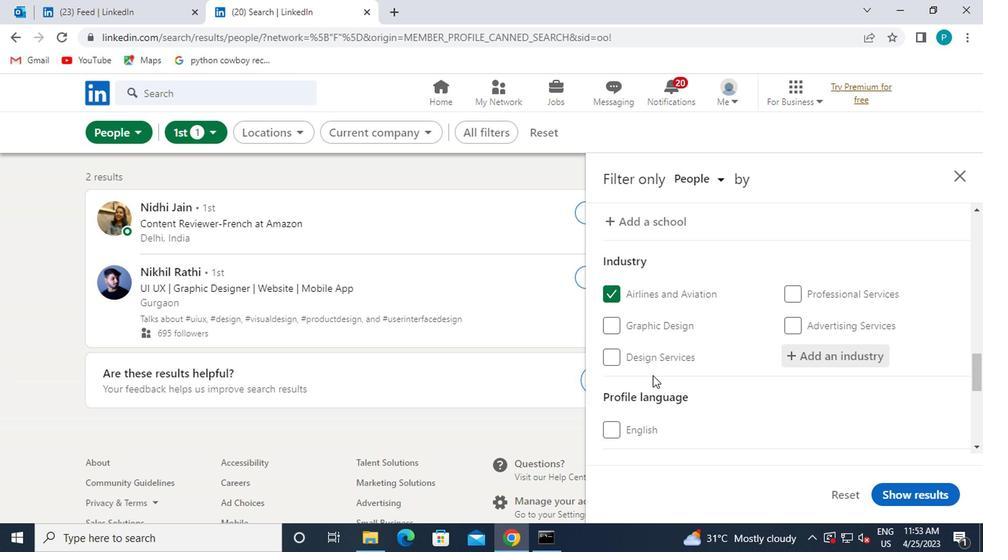 
Action: Mouse scrolled (656, 377) with delta (0, 0)
Screenshot: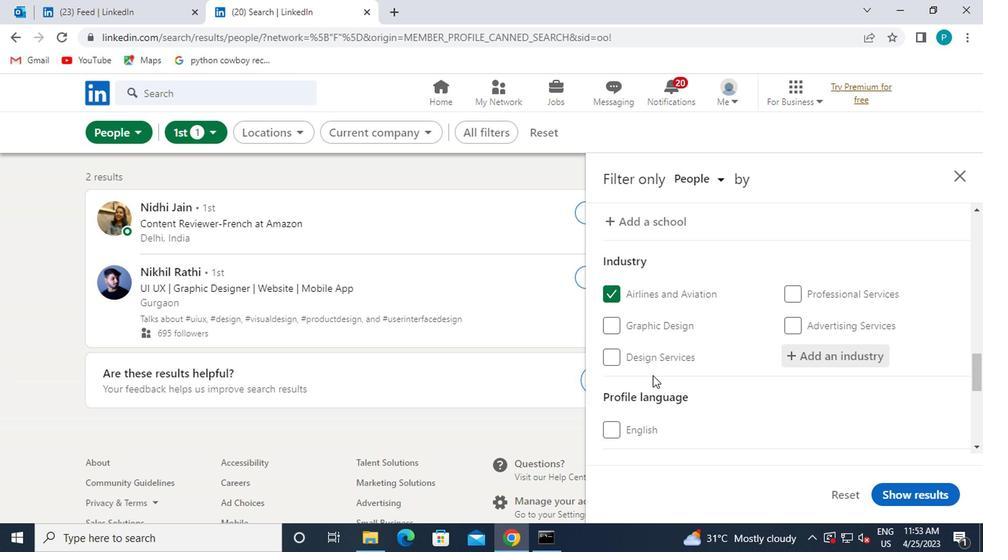 
Action: Mouse moved to (657, 378)
Screenshot: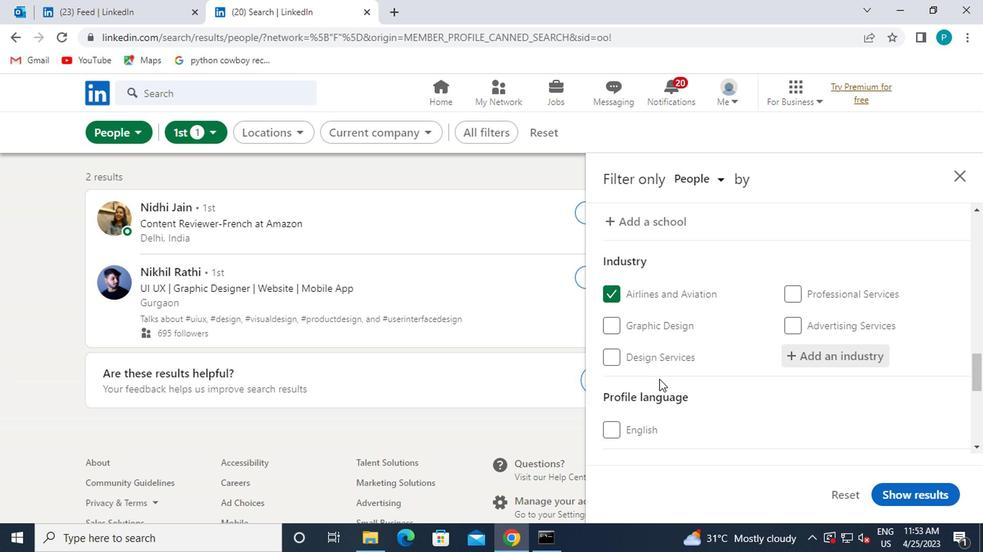 
Action: Mouse scrolled (657, 377) with delta (0, 0)
Screenshot: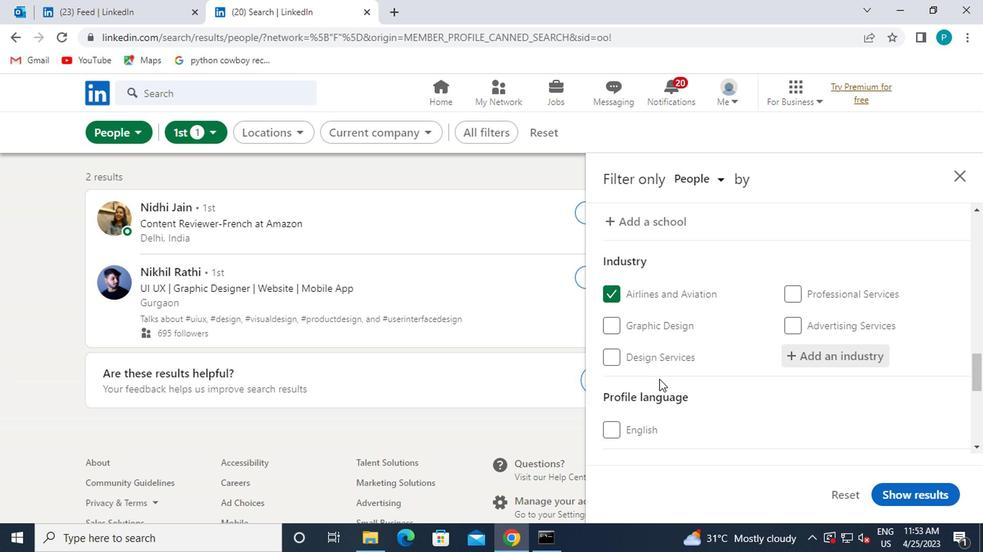 
Action: Mouse scrolled (657, 377) with delta (0, 0)
Screenshot: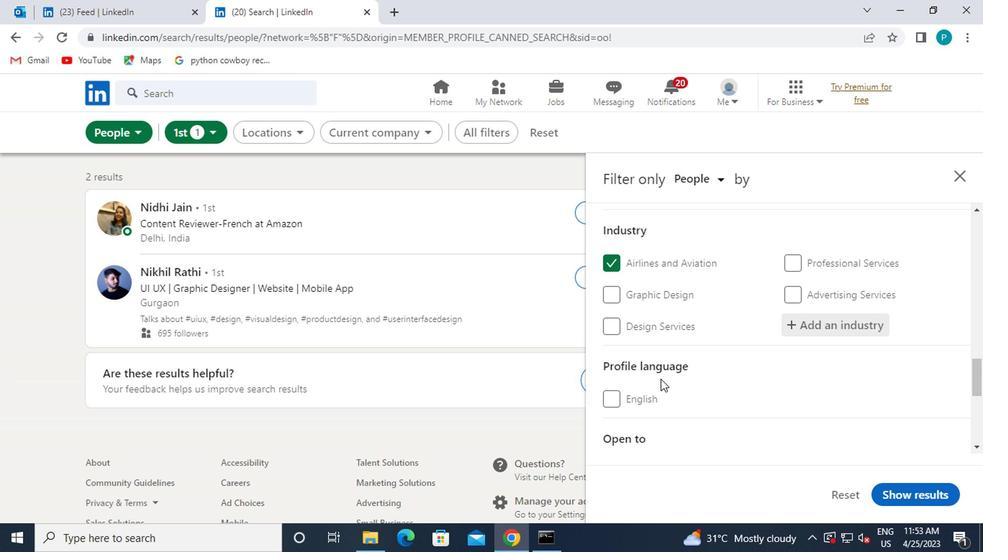 
Action: Mouse moved to (668, 377)
Screenshot: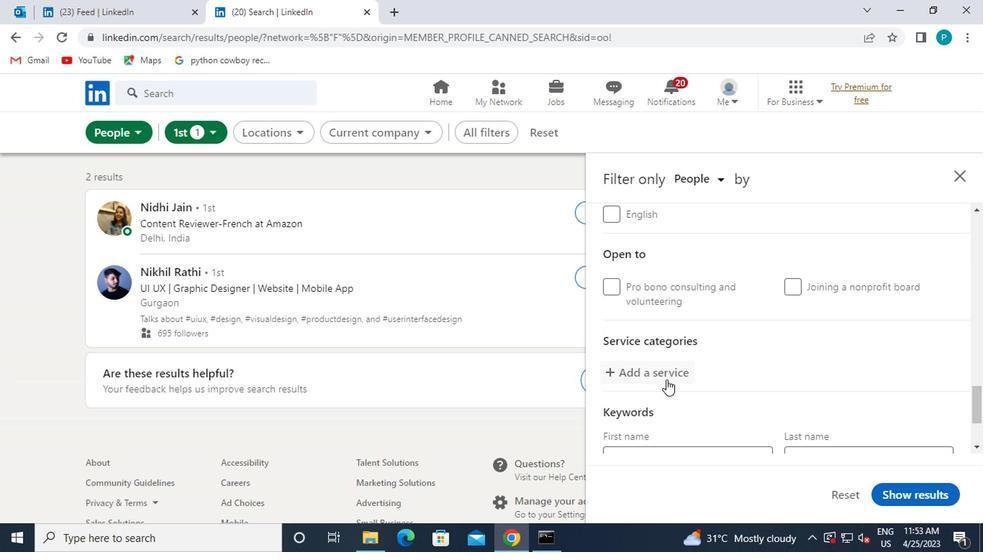 
Action: Mouse scrolled (668, 377) with delta (0, 0)
Screenshot: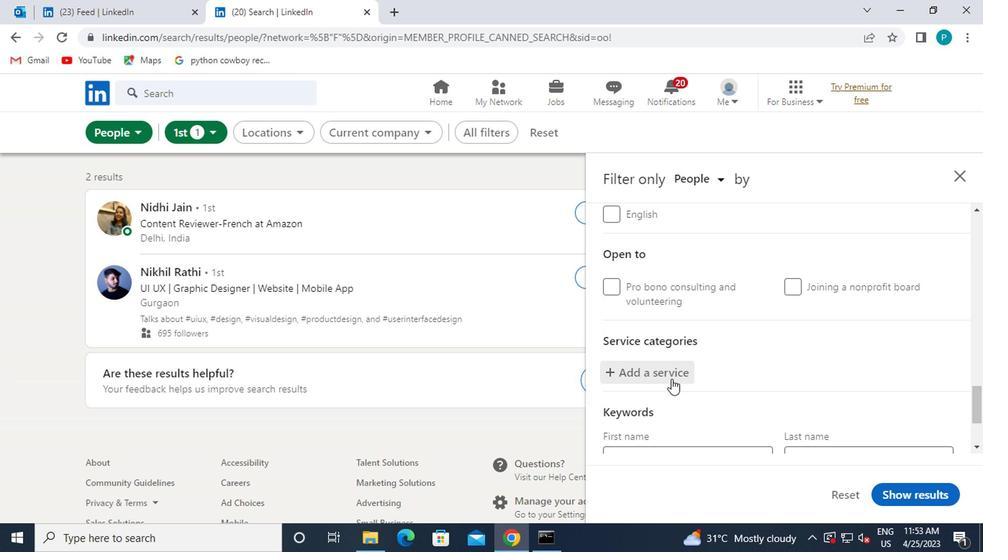 
Action: Mouse moved to (625, 296)
Screenshot: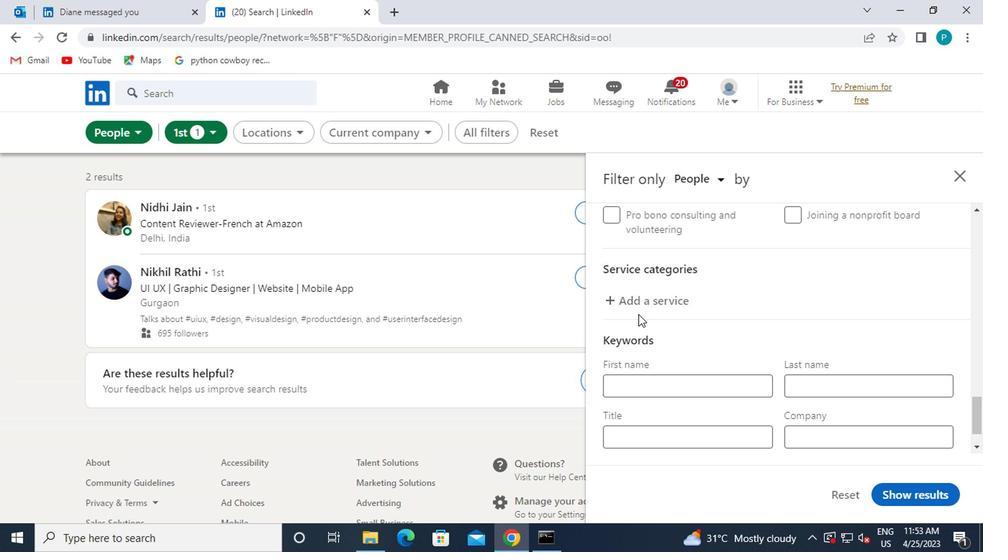 
Action: Mouse pressed left at (625, 296)
Screenshot: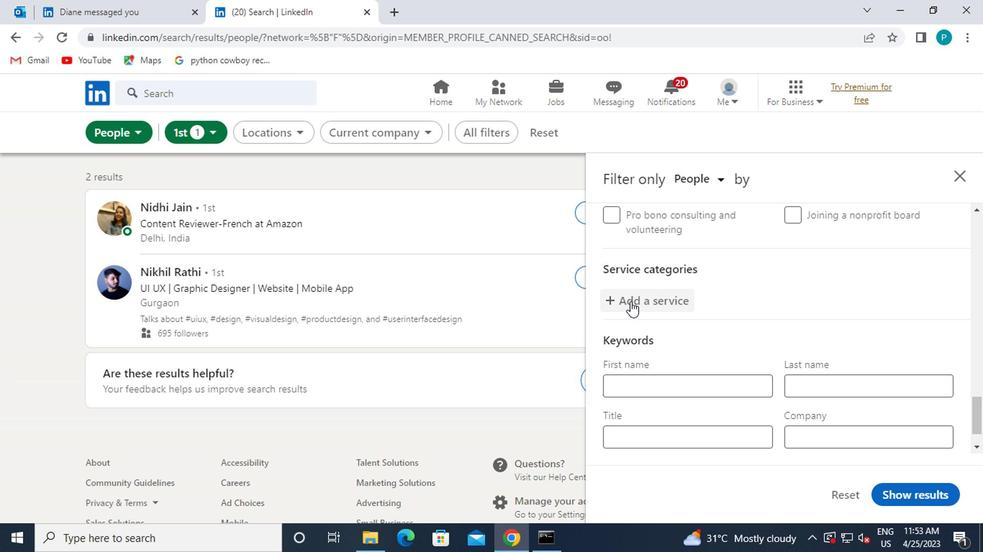 
Action: Mouse moved to (625, 296)
Screenshot: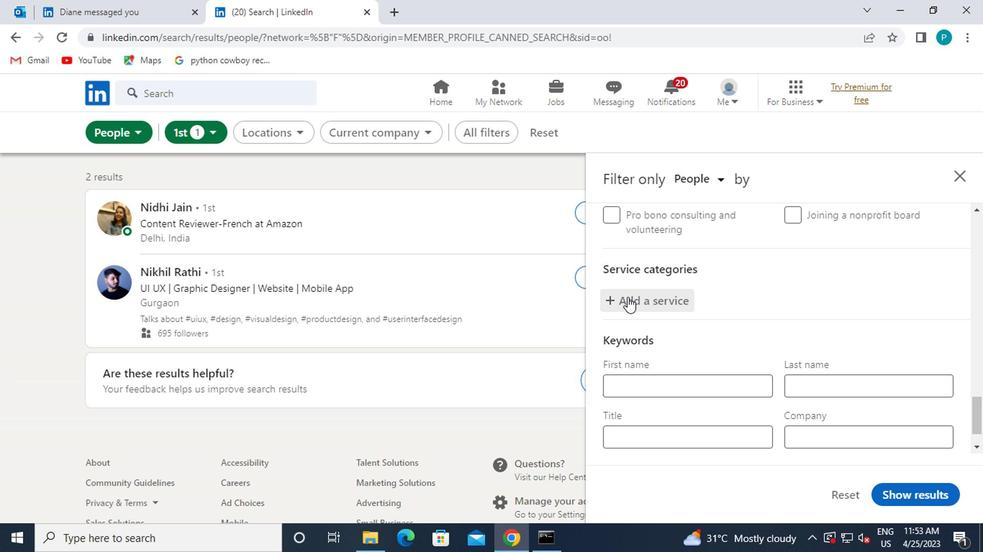 
Action: Key pressed <Key.caps_lock>T<Key.caps_lock>ECHNICAL
Screenshot: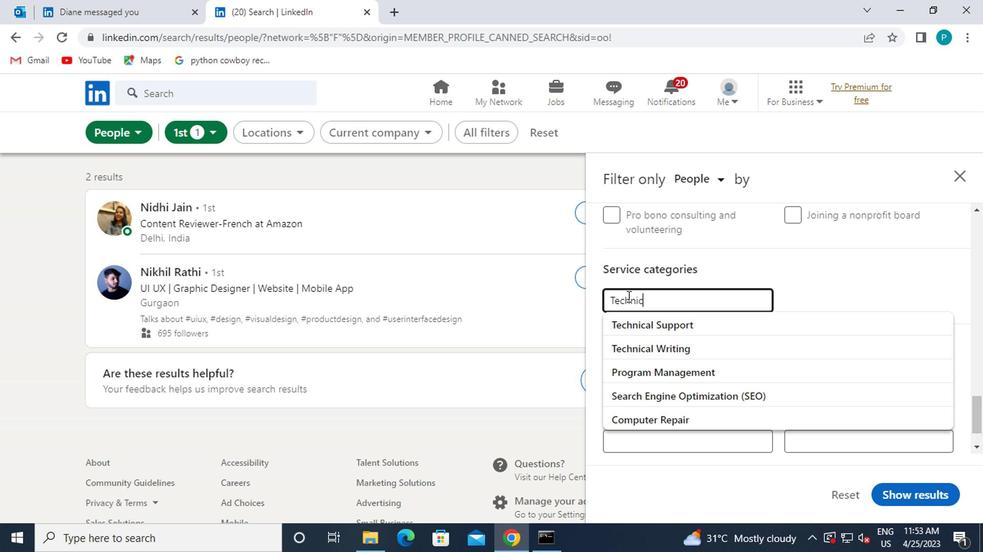 
Action: Mouse moved to (690, 294)
Screenshot: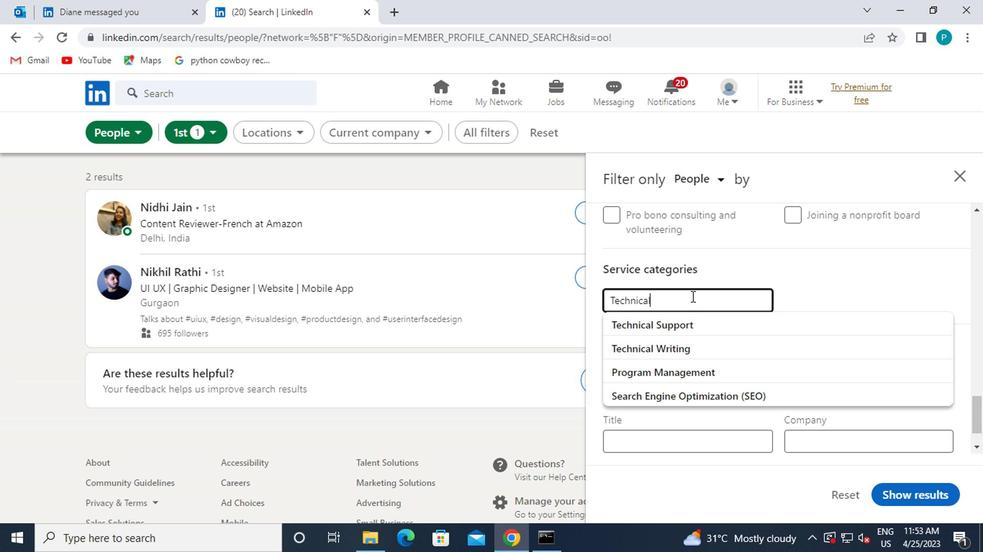 
Action: Key pressed <Key.enter>
Screenshot: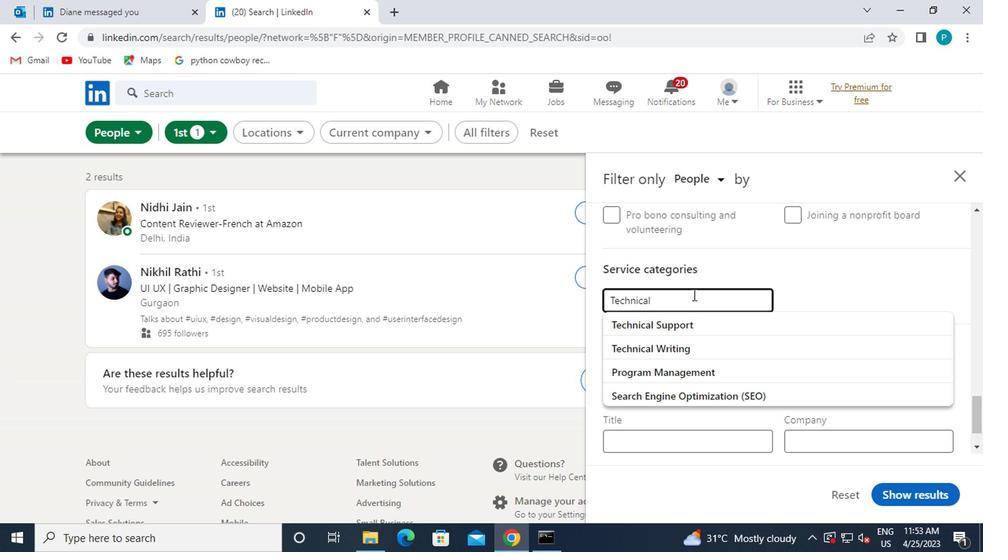 
Action: Mouse moved to (690, 344)
Screenshot: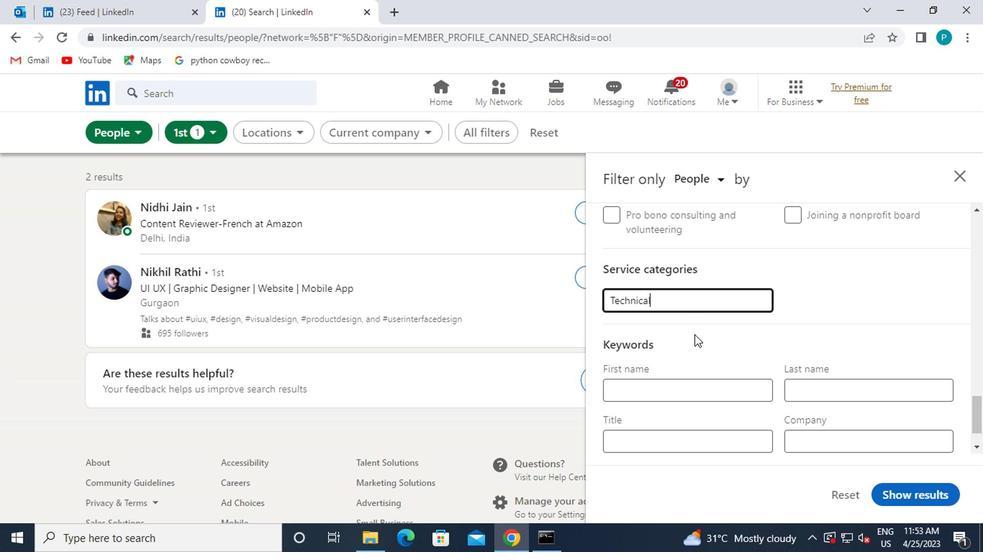 
Action: Mouse scrolled (690, 344) with delta (0, 0)
Screenshot: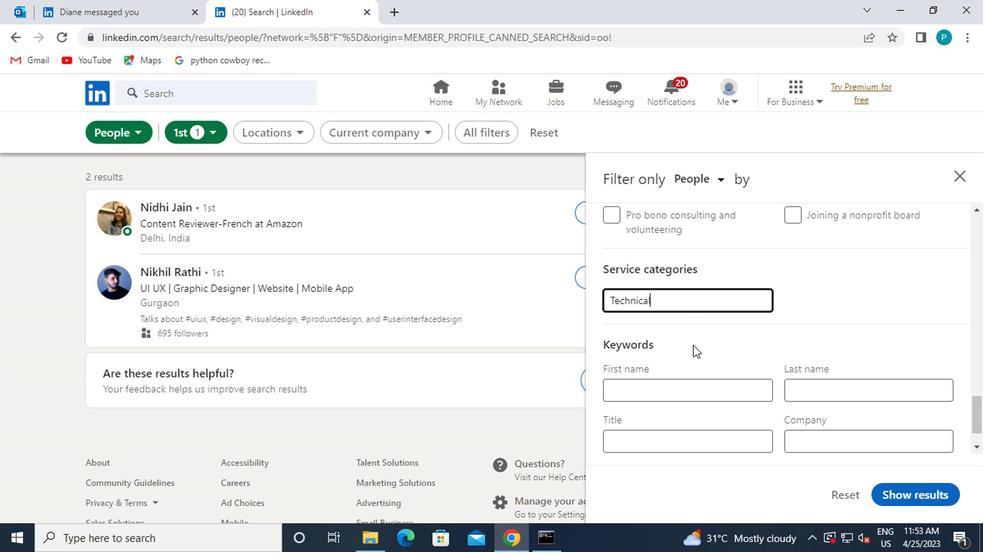 
Action: Mouse moved to (690, 345)
Screenshot: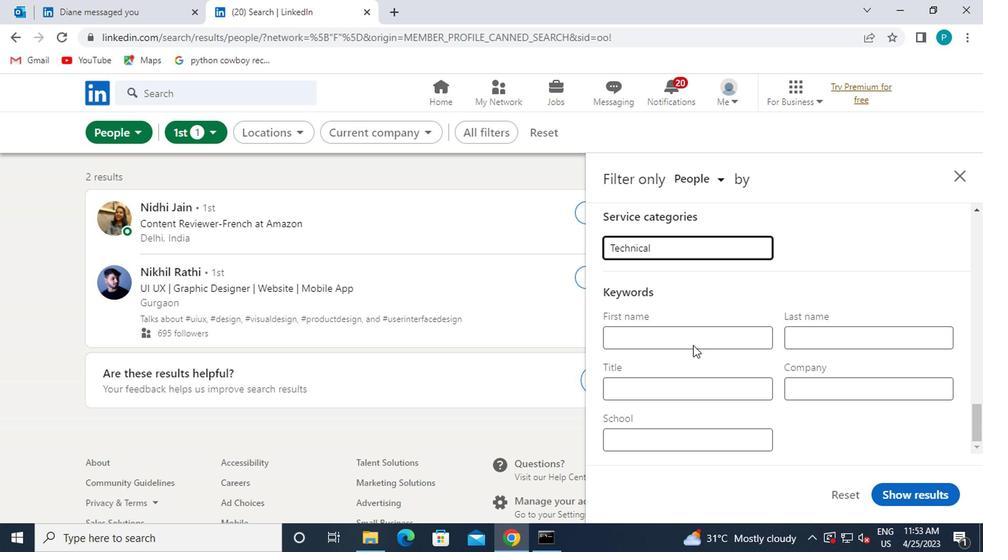 
Action: Mouse scrolled (690, 344) with delta (0, 0)
Screenshot: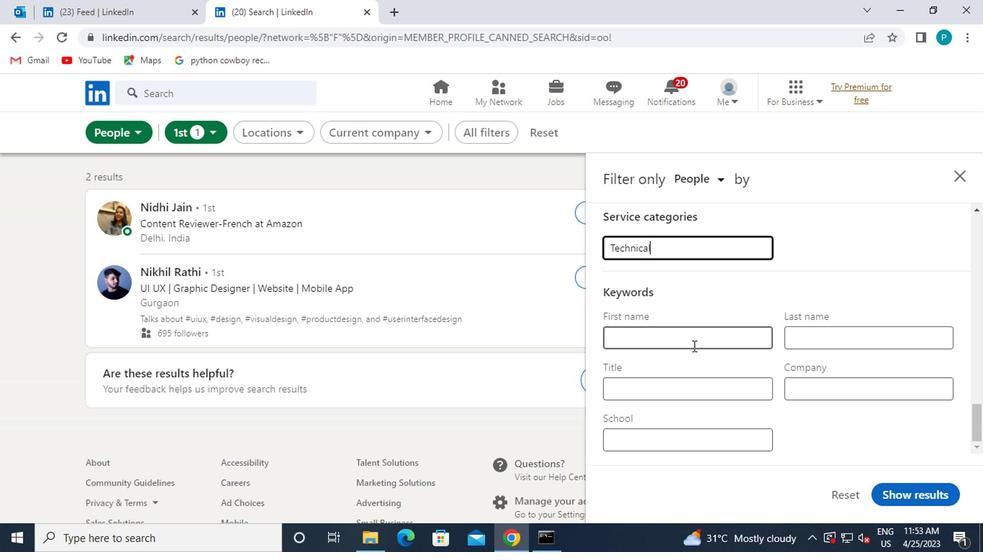 
Action: Mouse moved to (663, 389)
Screenshot: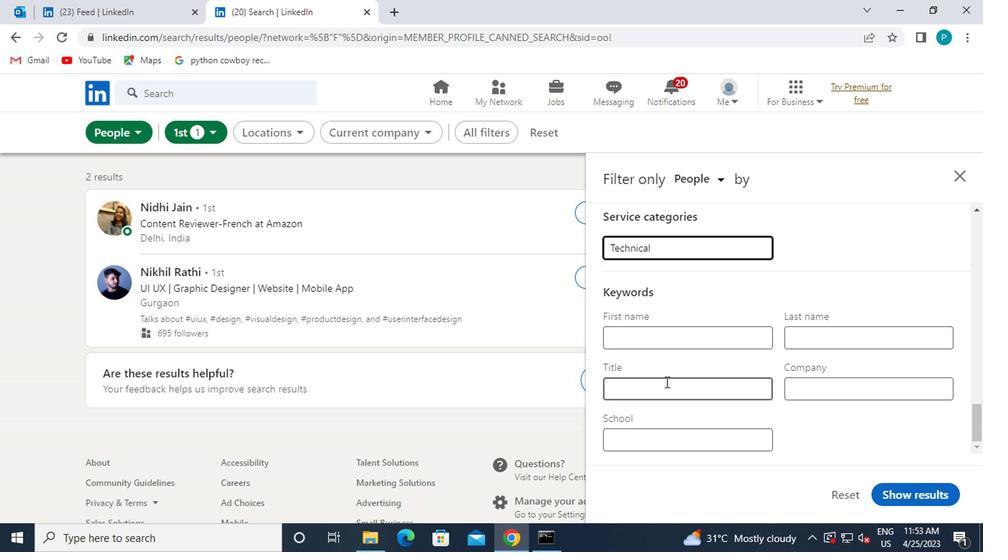 
Action: Mouse pressed left at (663, 389)
Screenshot: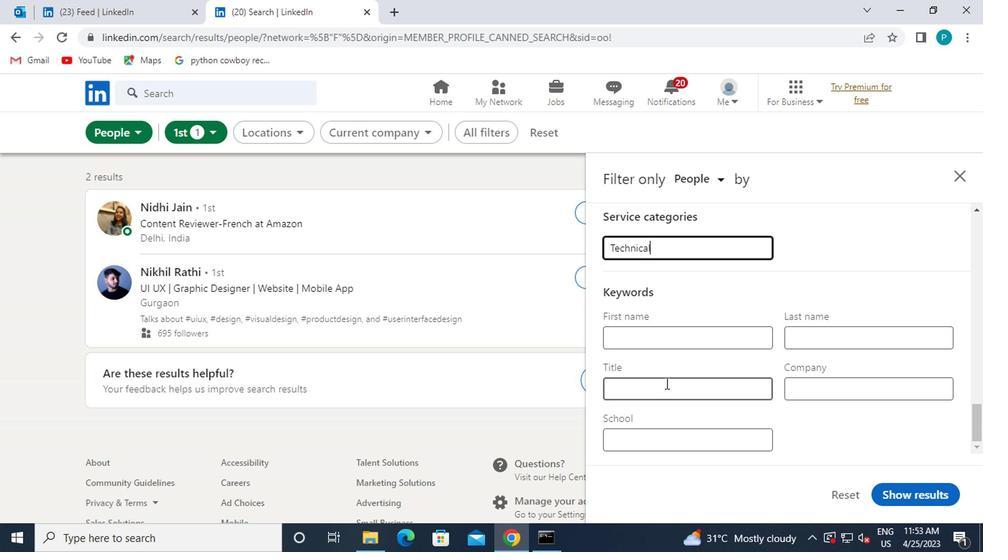 
Action: Key pressed <Key.caps_lock>P<Key.caps_lock>AINTER
Screenshot: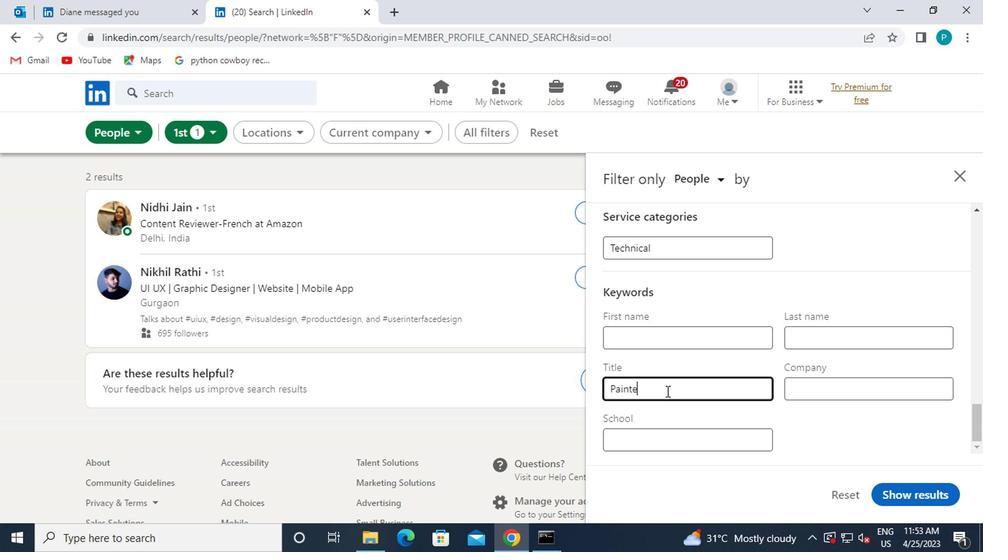 
Action: Mouse moved to (681, 438)
Screenshot: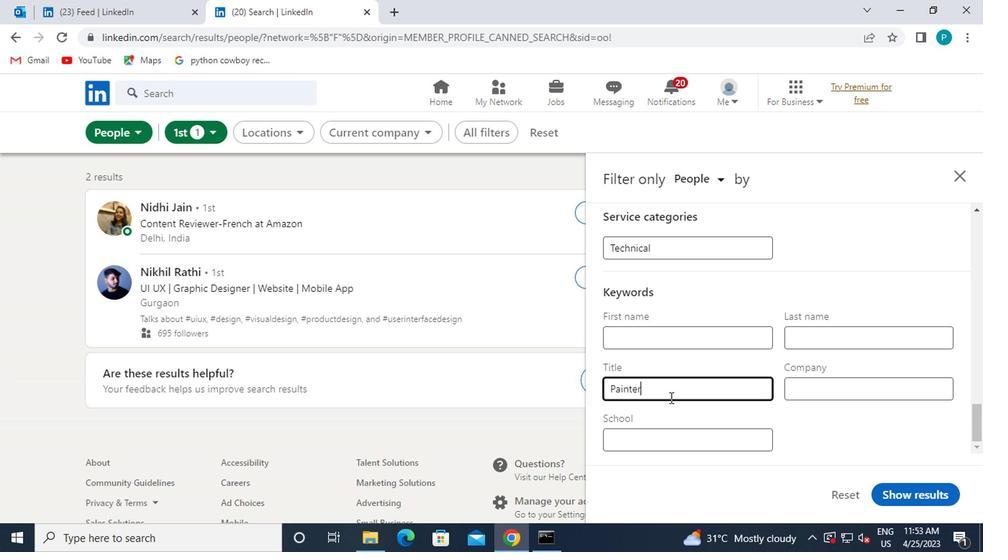 
Action: Mouse scrolled (681, 437) with delta (0, -1)
Screenshot: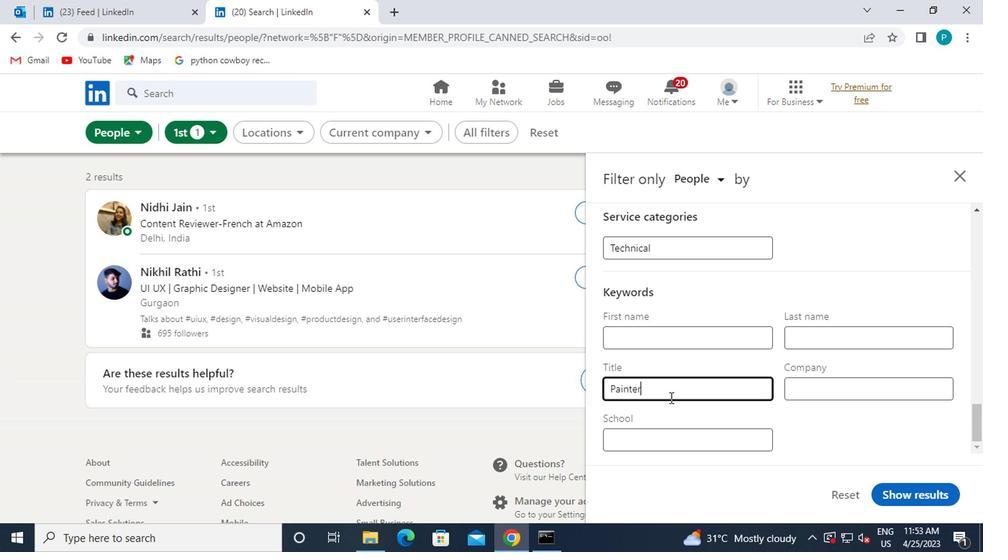 
Action: Mouse moved to (897, 490)
Screenshot: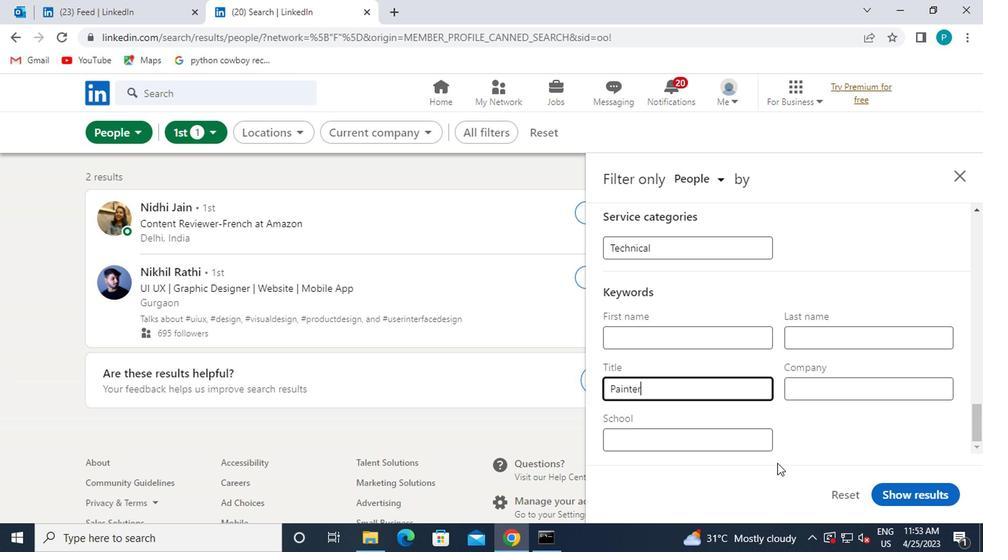 
Action: Mouse pressed left at (897, 490)
Screenshot: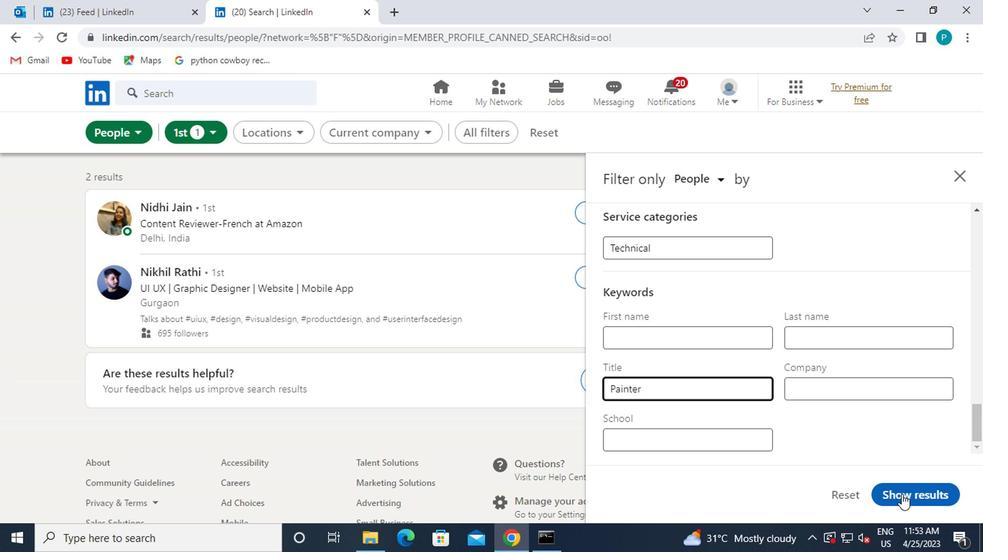 
Action: Mouse moved to (442, 371)
Screenshot: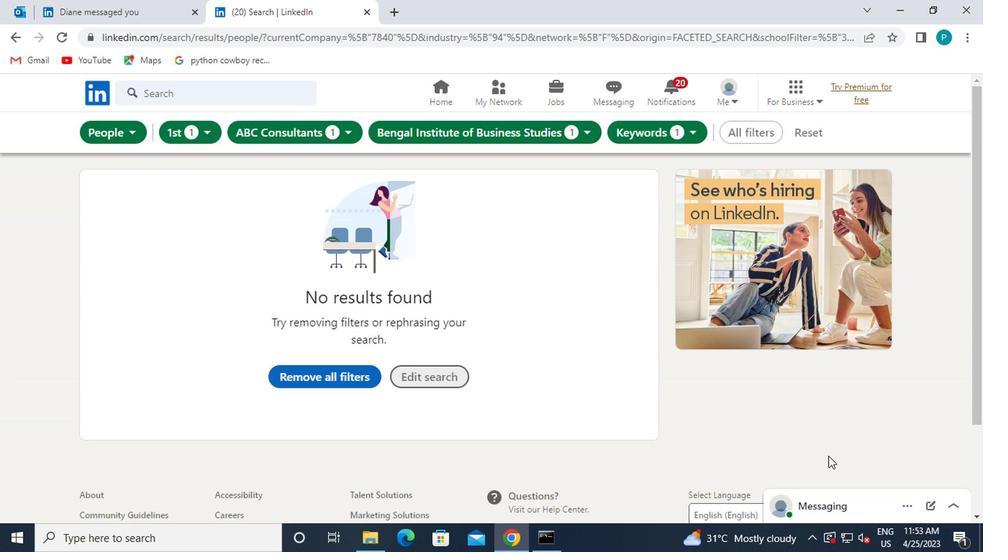 
